 Task: In the  document Eleanor ,change text color to 'Dark Green' Insert the mentioned shape above the text 'Star'. Change color of the shape to  OrangeChange shape height to  2
Action: Mouse moved to (303, 287)
Screenshot: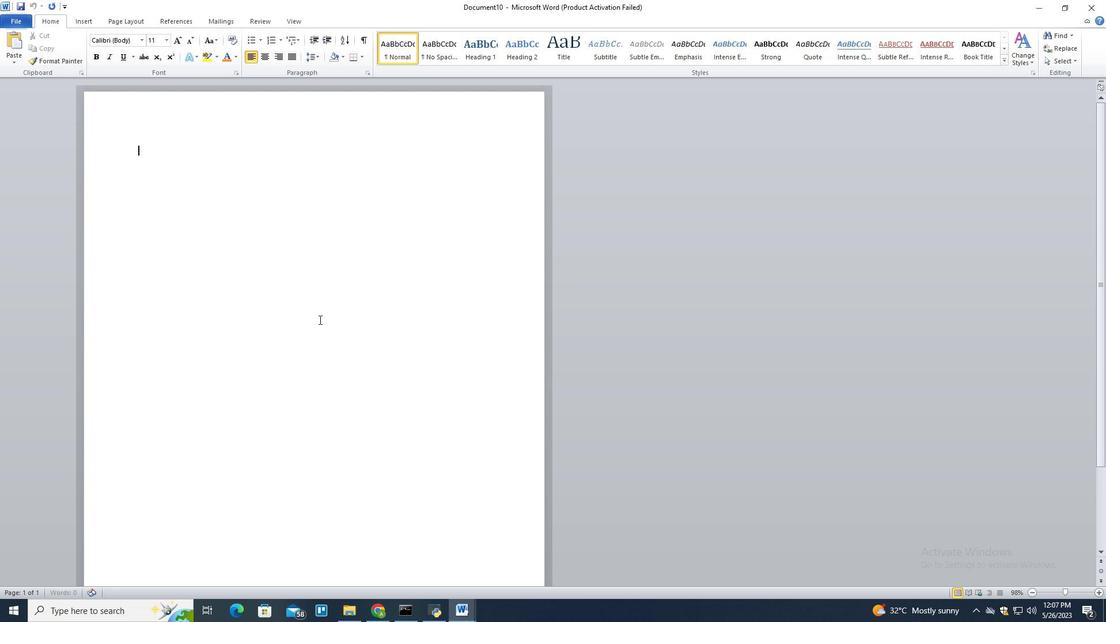 
Action: Mouse pressed left at (303, 287)
Screenshot: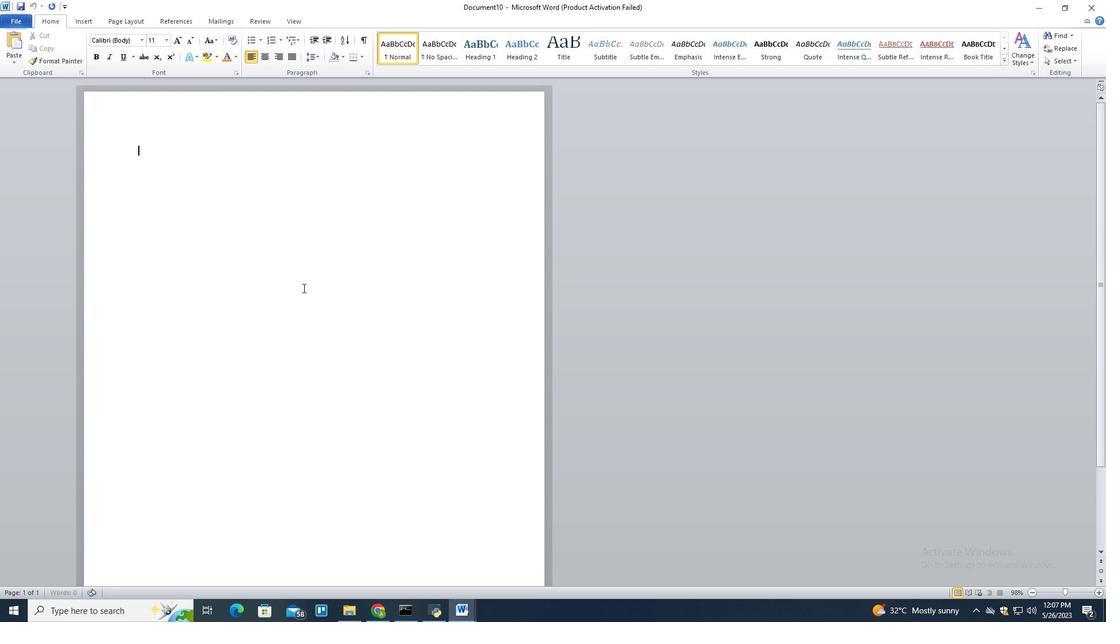 
Action: Mouse moved to (19, 21)
Screenshot: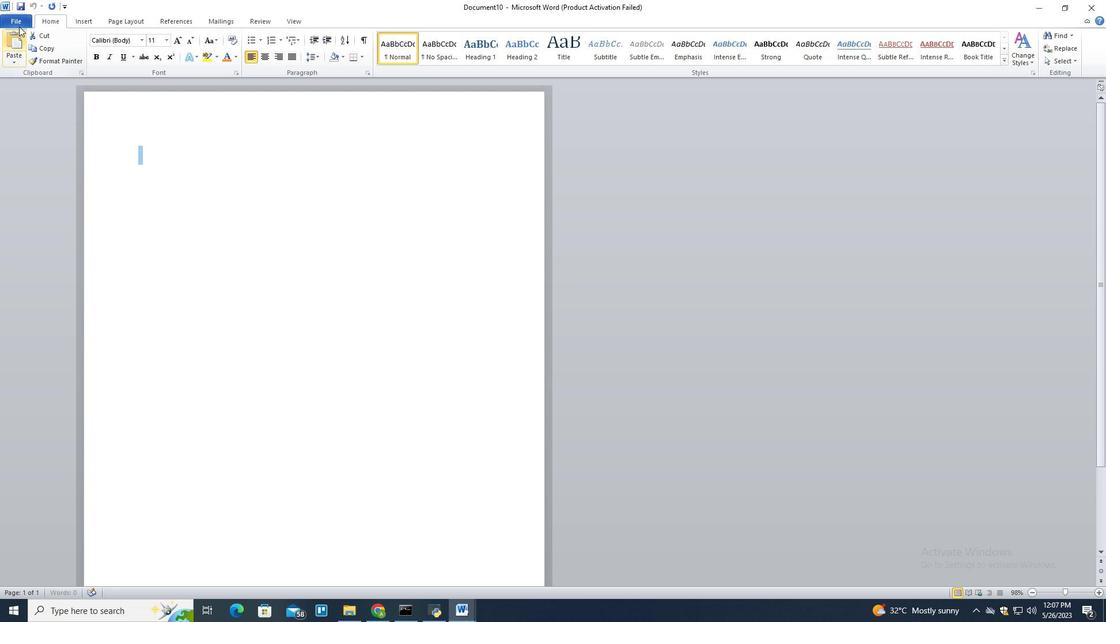 
Action: Mouse pressed left at (19, 21)
Screenshot: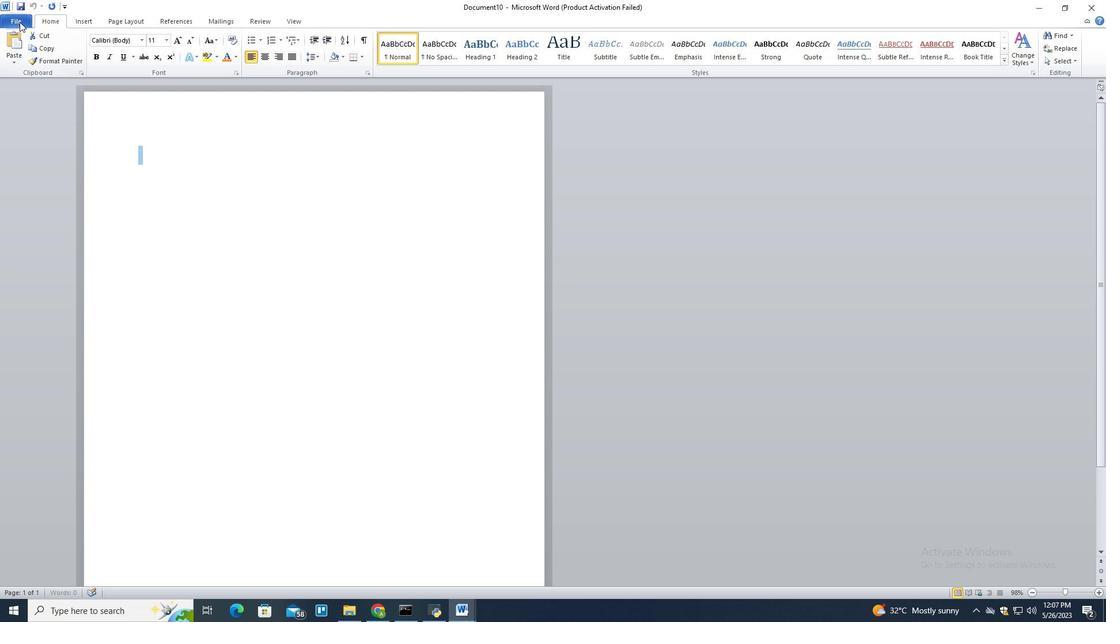 
Action: Mouse moved to (34, 66)
Screenshot: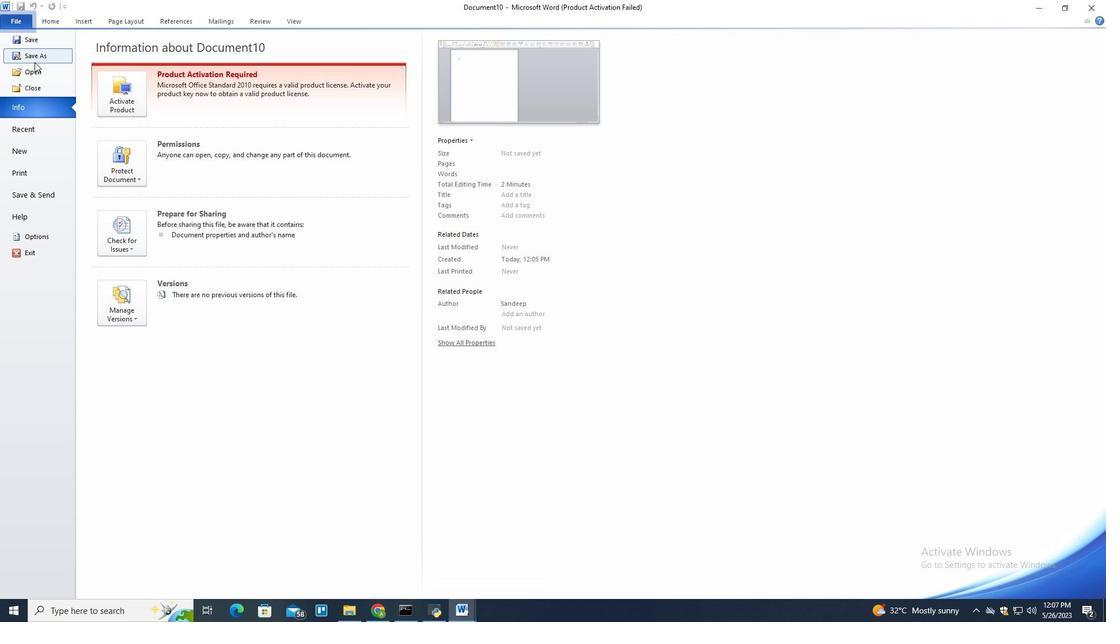 
Action: Mouse pressed left at (34, 66)
Screenshot: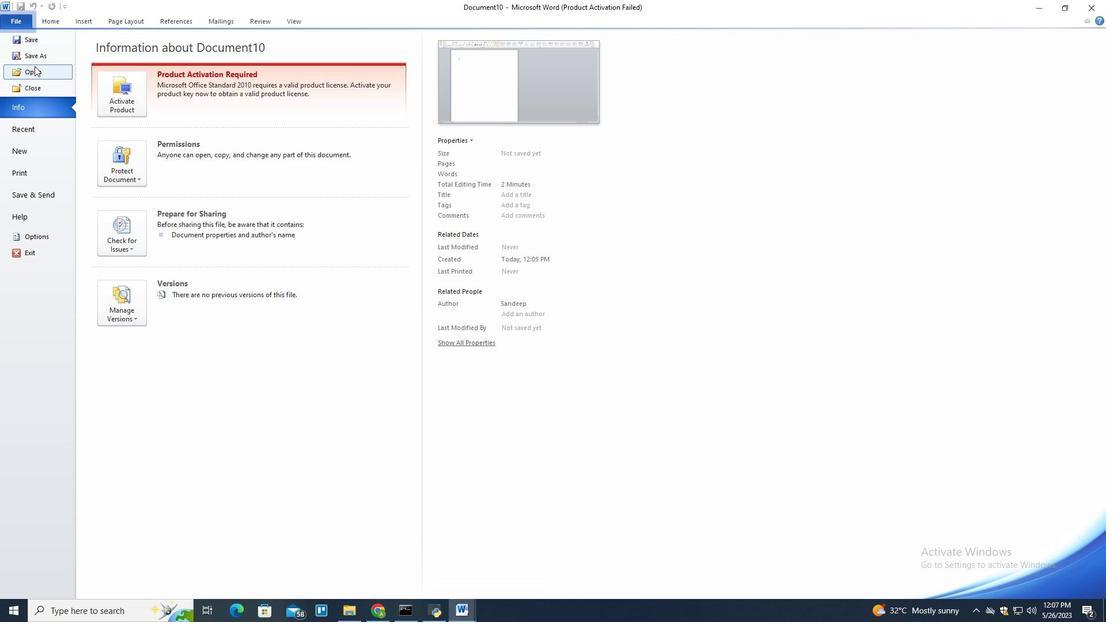 
Action: Mouse moved to (161, 152)
Screenshot: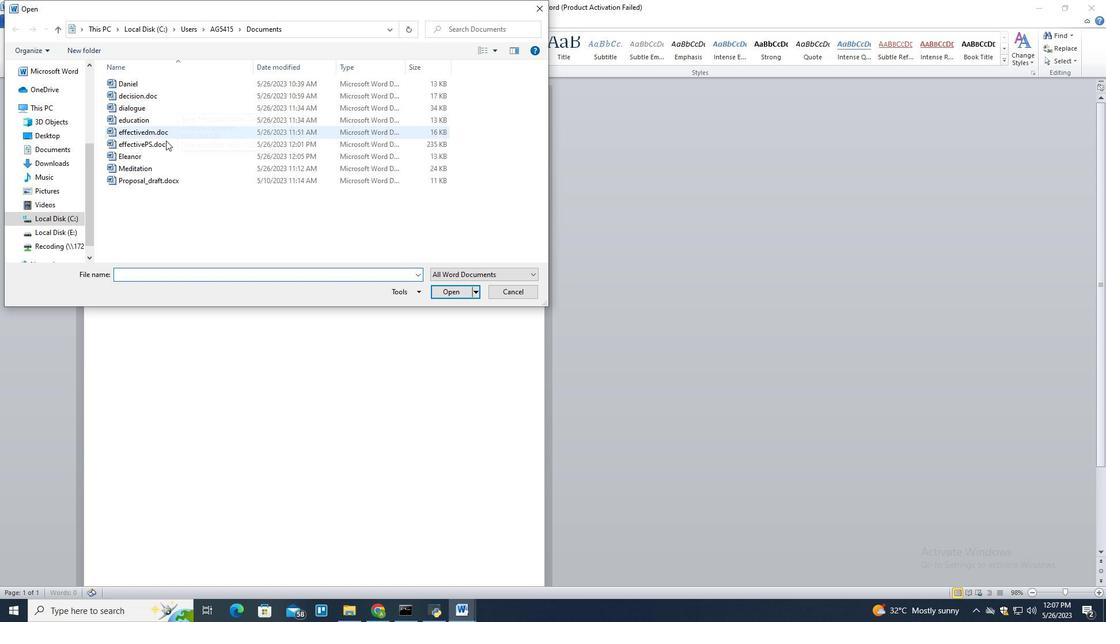 
Action: Mouse pressed left at (161, 152)
Screenshot: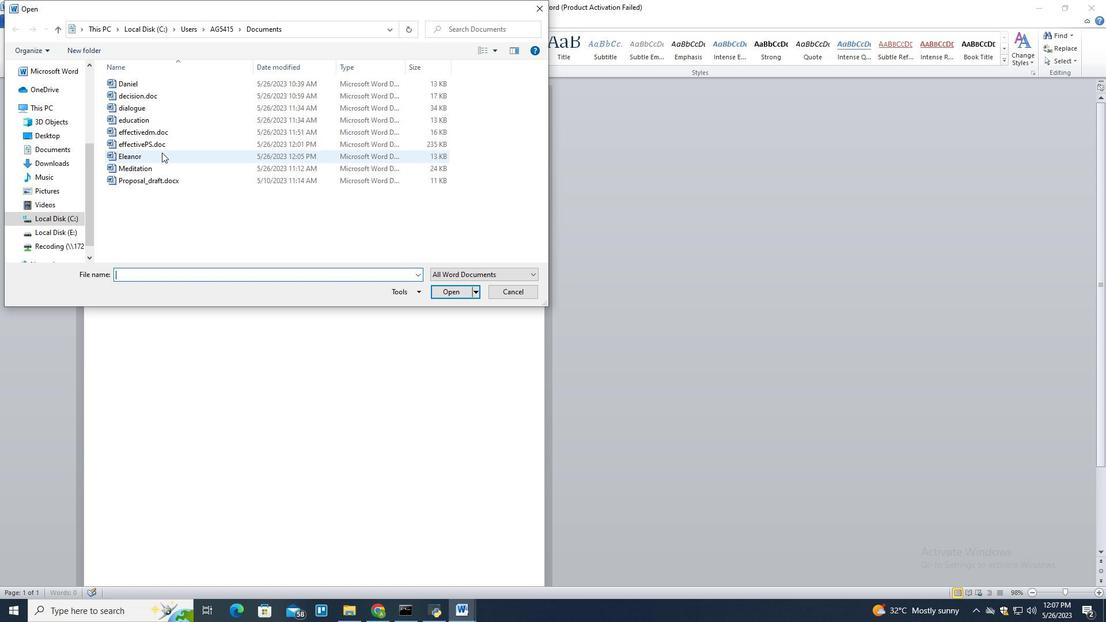 
Action: Mouse moved to (436, 292)
Screenshot: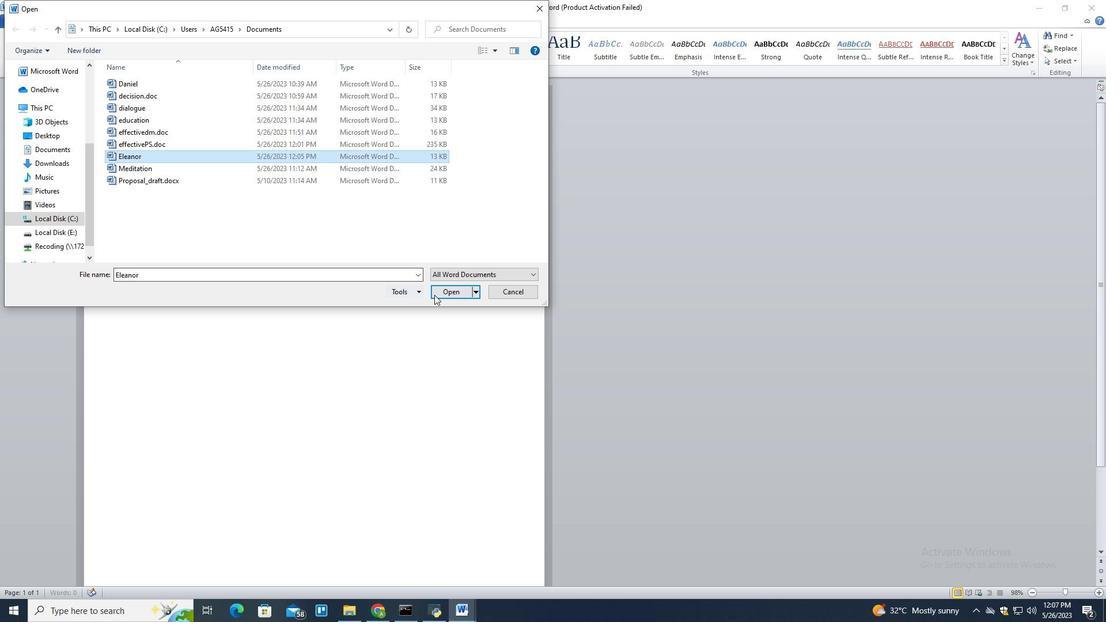 
Action: Mouse pressed left at (436, 292)
Screenshot: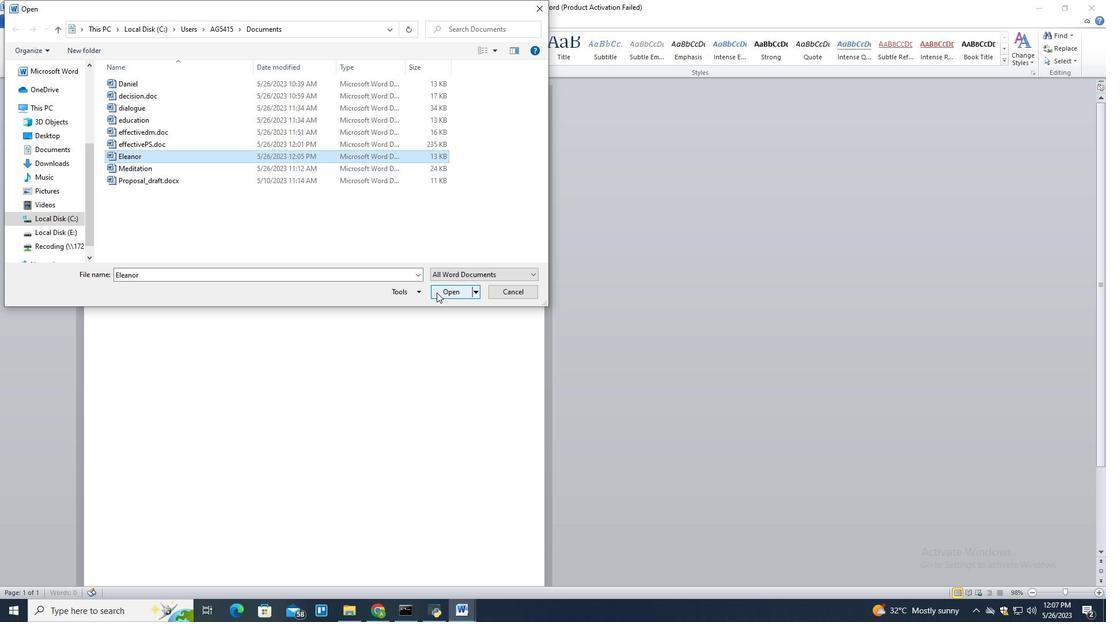 
Action: Mouse moved to (425, 290)
Screenshot: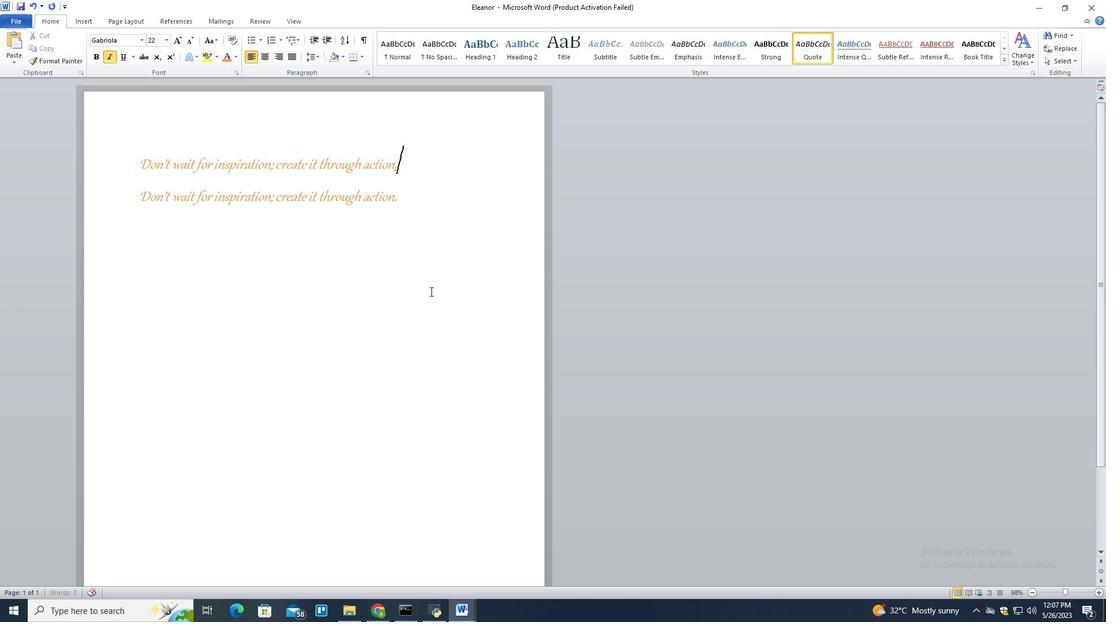
Action: Key pressed ctrl+A
Screenshot: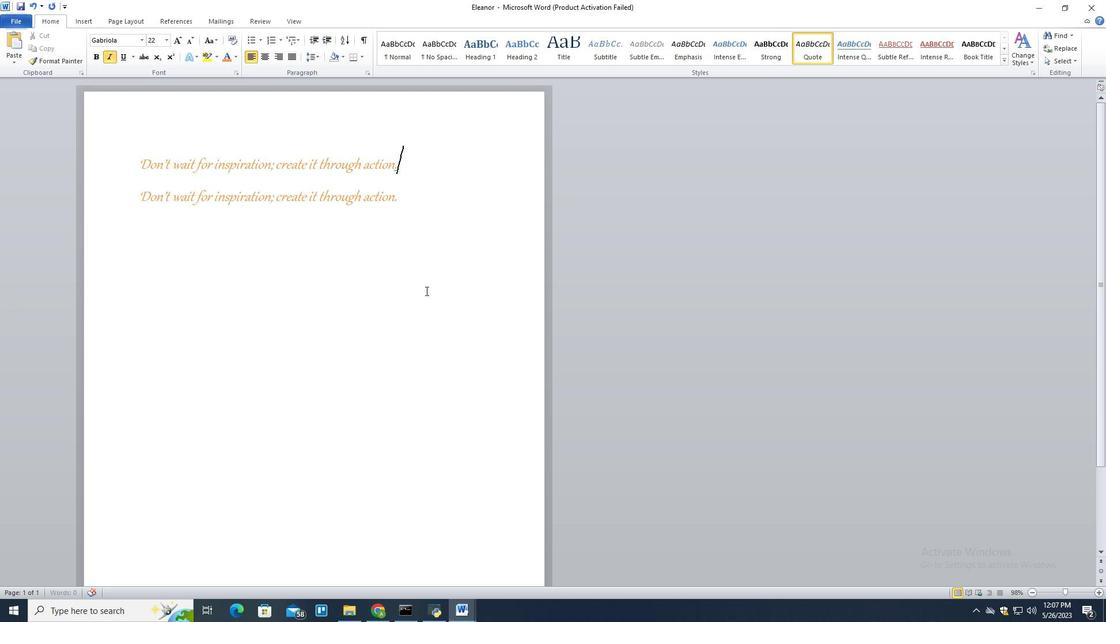 
Action: Mouse moved to (233, 58)
Screenshot: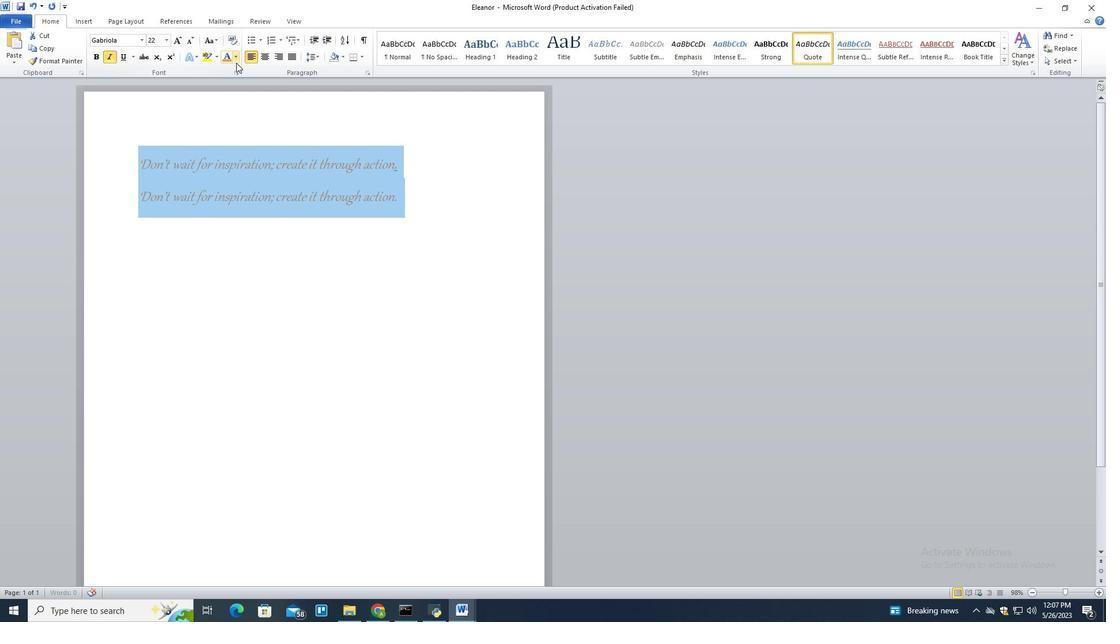 
Action: Mouse pressed left at (233, 58)
Screenshot: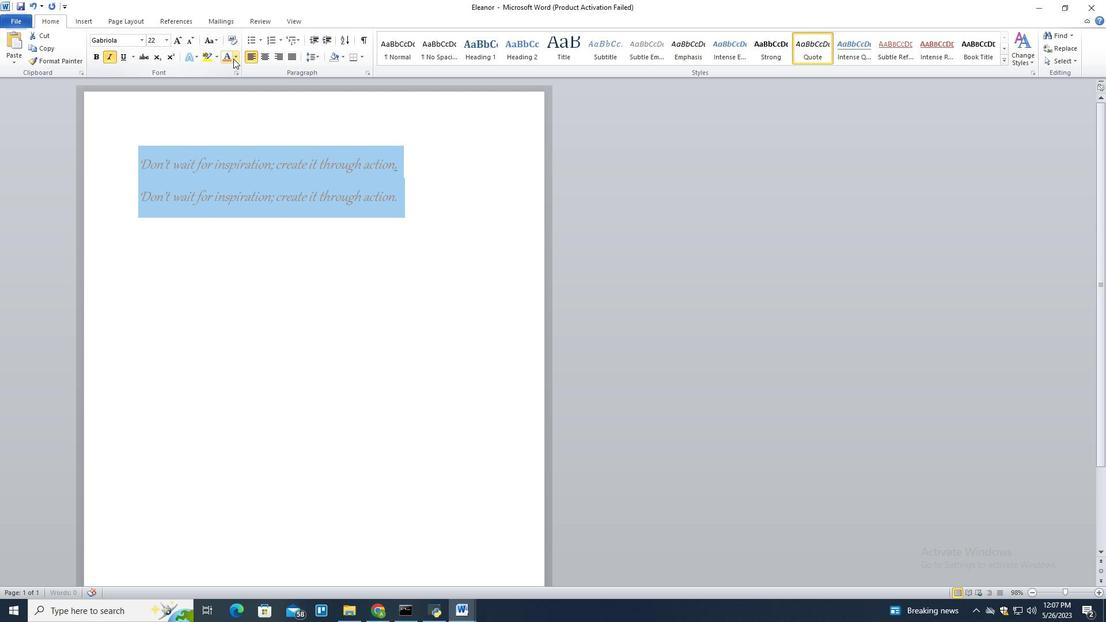 
Action: Mouse moved to (287, 93)
Screenshot: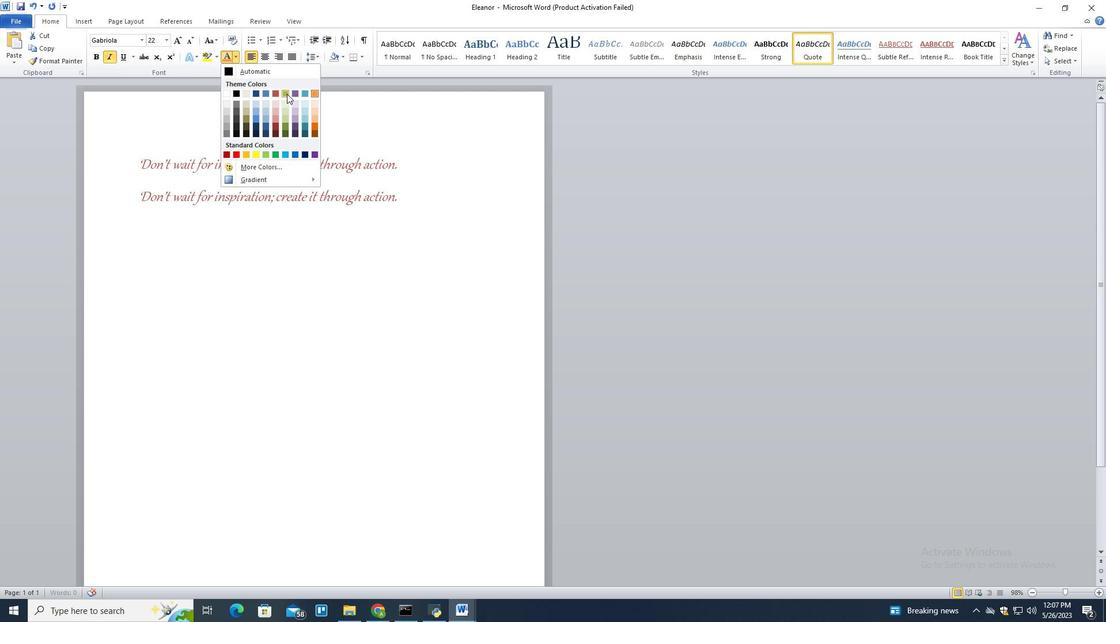 
Action: Mouse pressed left at (287, 93)
Screenshot: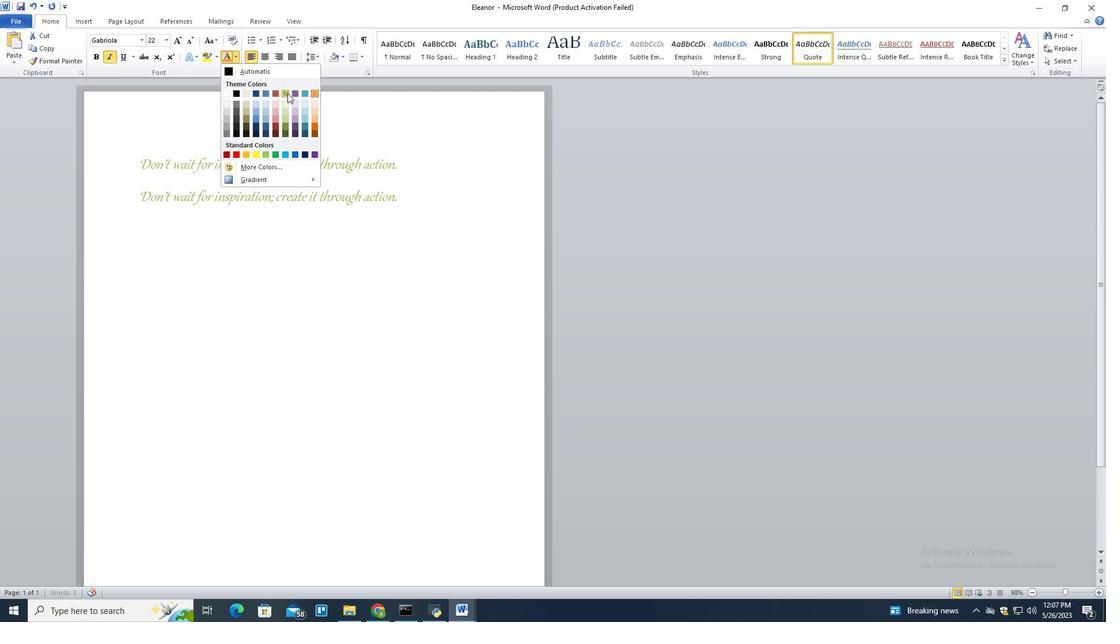 
Action: Mouse moved to (421, 184)
Screenshot: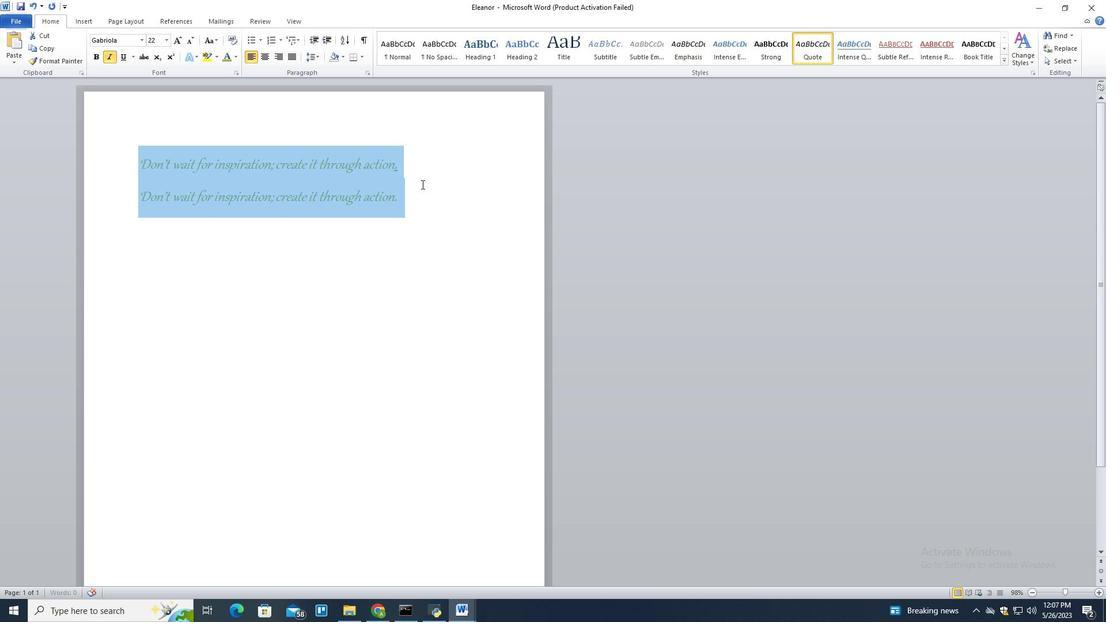 
Action: Mouse pressed left at (421, 184)
Screenshot: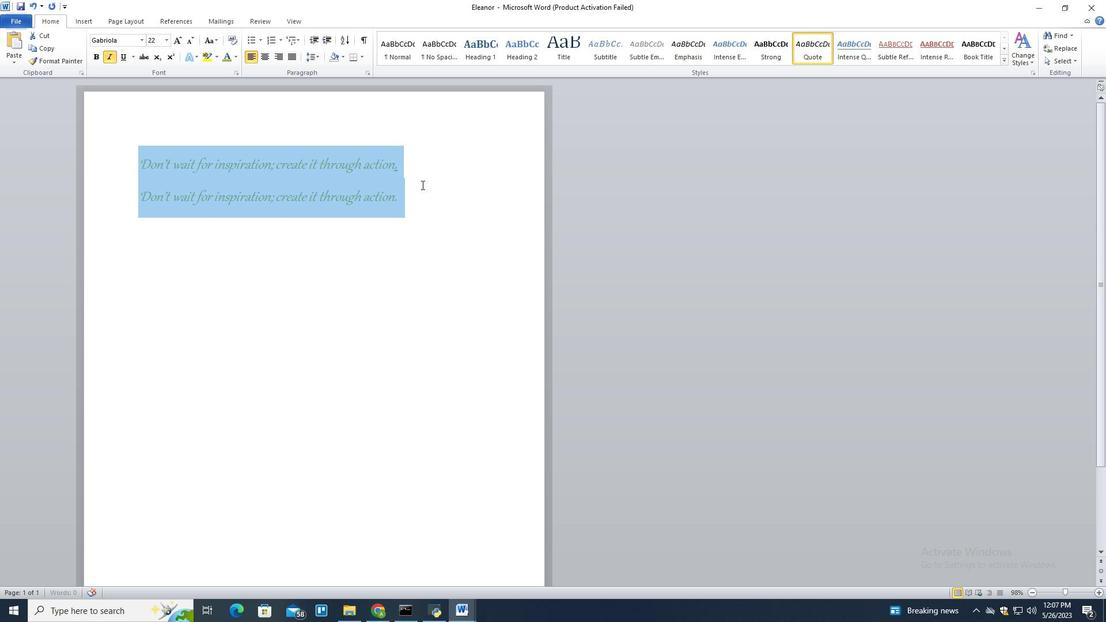 
Action: Mouse moved to (86, 14)
Screenshot: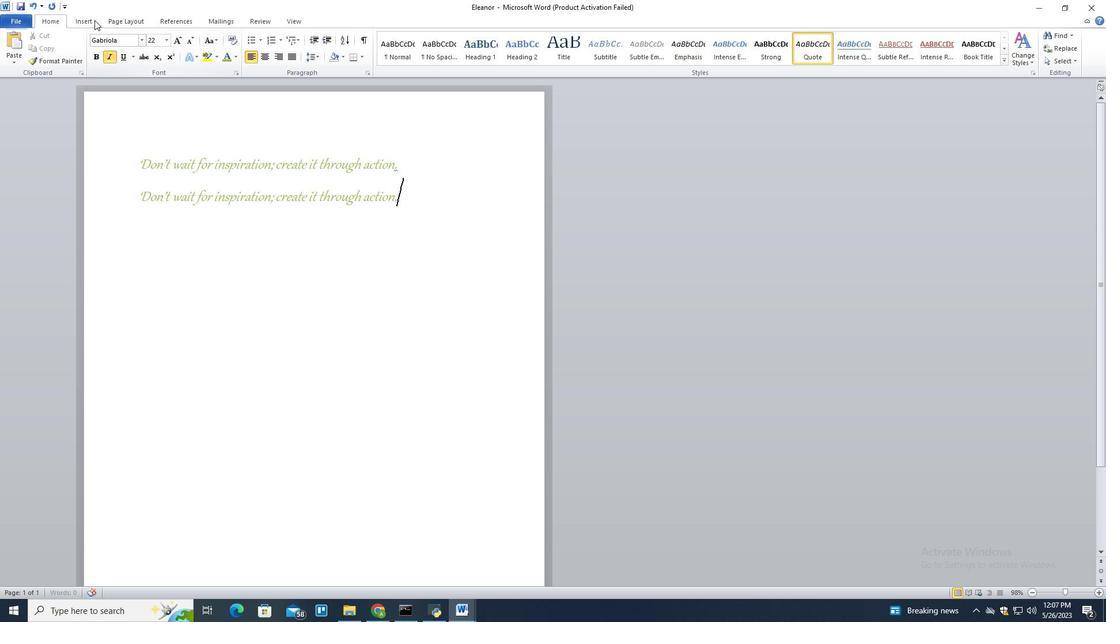 
Action: Mouse pressed left at (86, 14)
Screenshot: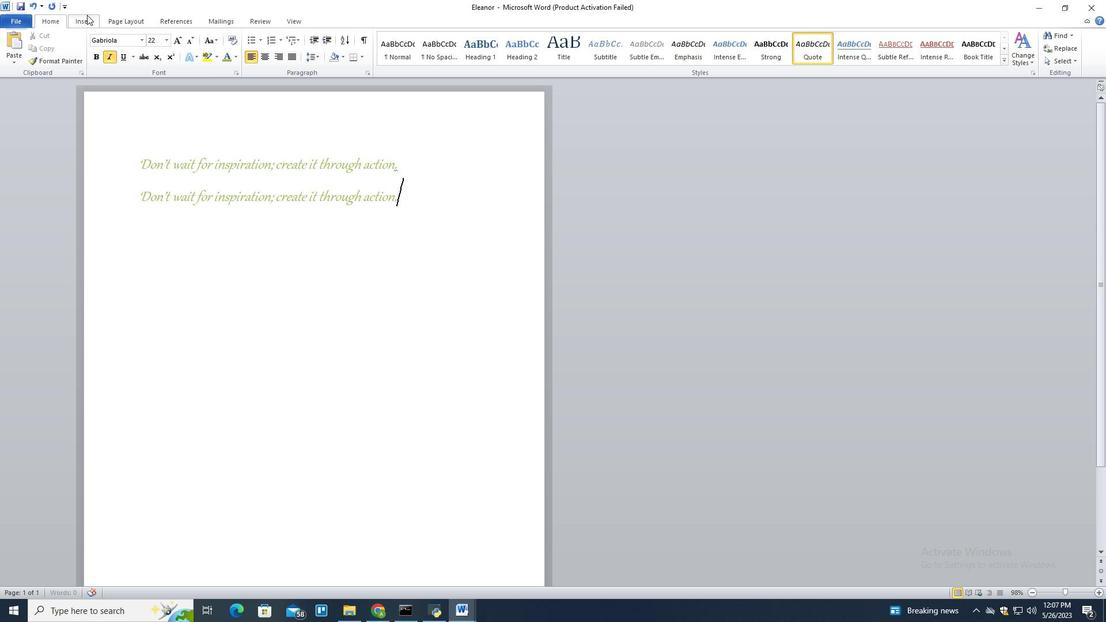 
Action: Mouse moved to (173, 54)
Screenshot: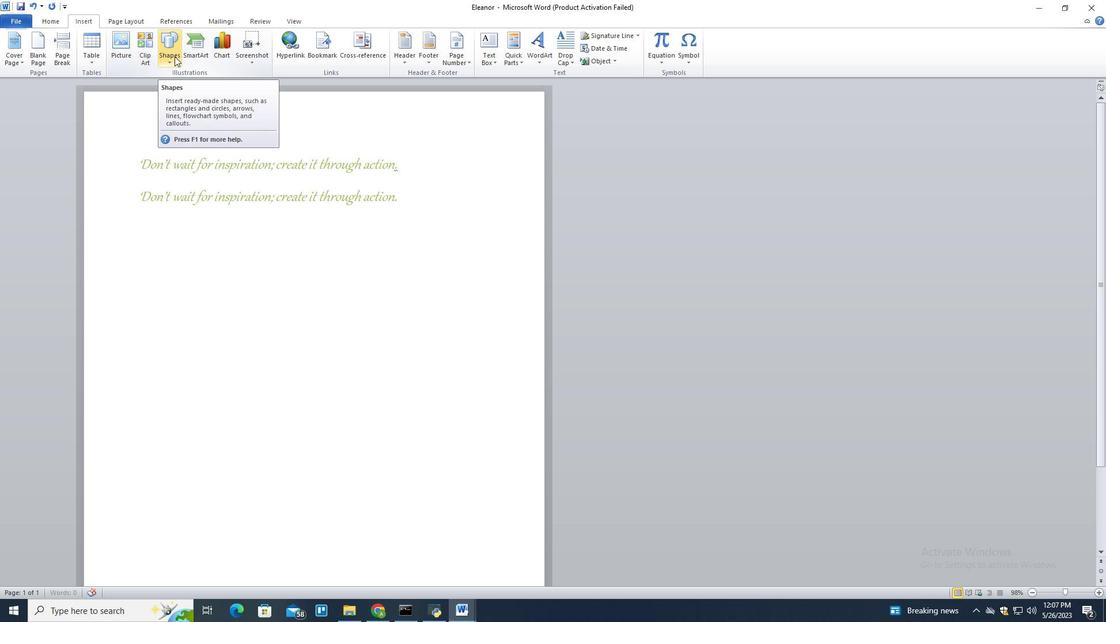 
Action: Mouse pressed left at (173, 54)
Screenshot: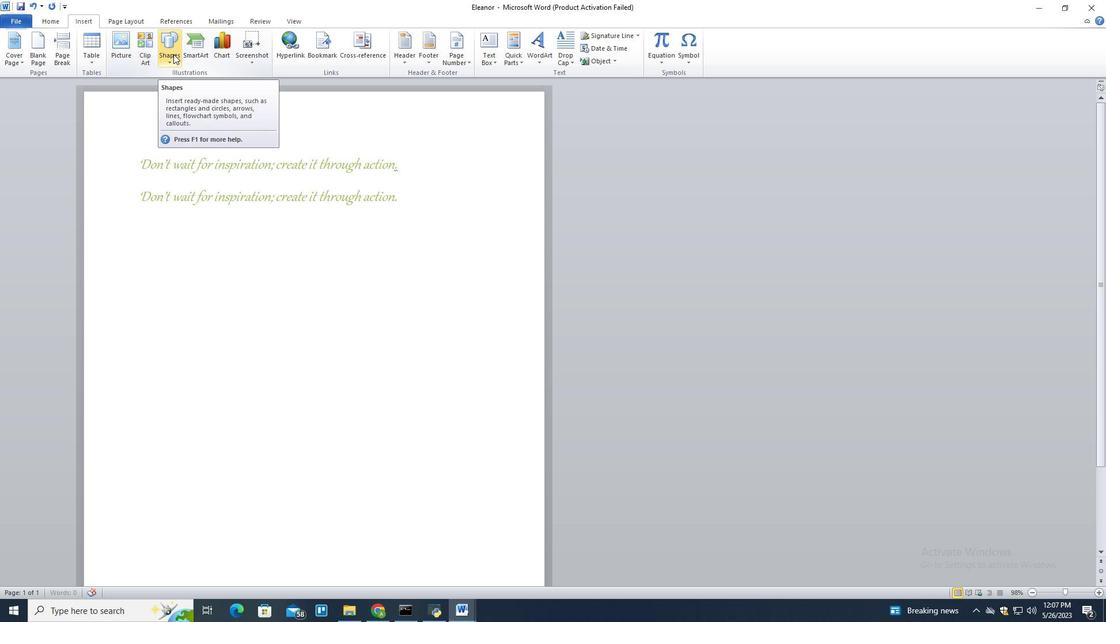 
Action: Mouse moved to (194, 328)
Screenshot: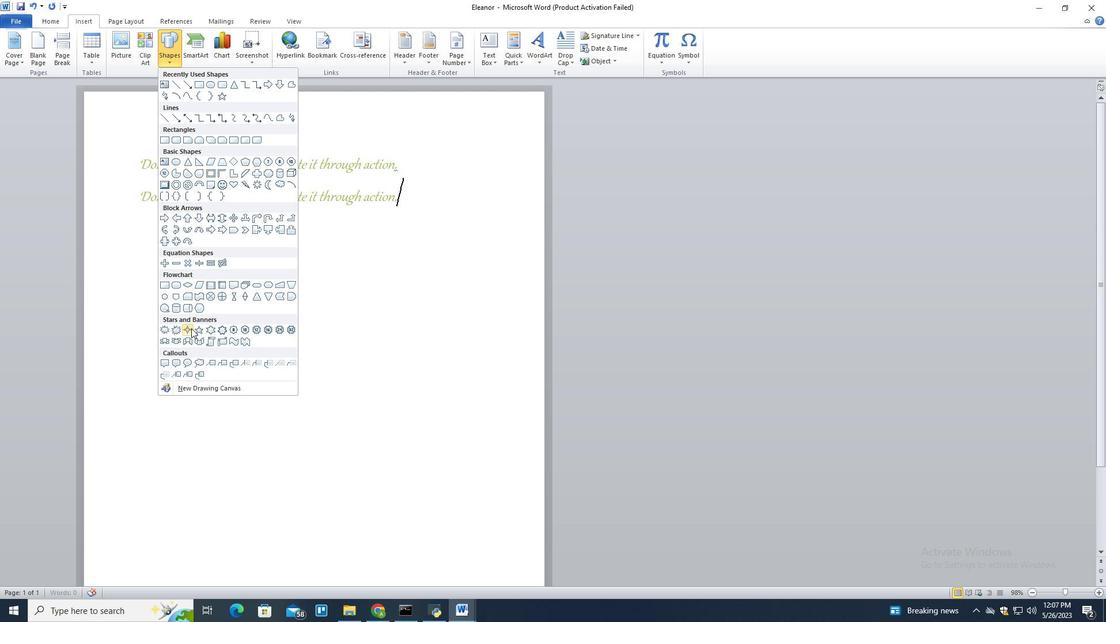 
Action: Mouse pressed left at (194, 328)
Screenshot: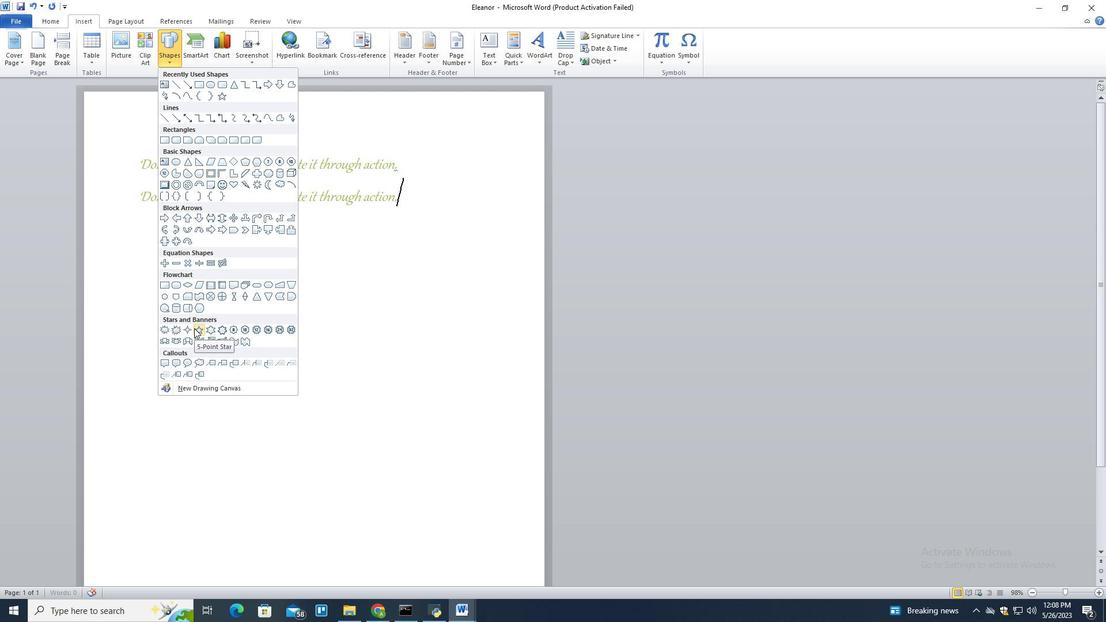 
Action: Mouse moved to (247, 270)
Screenshot: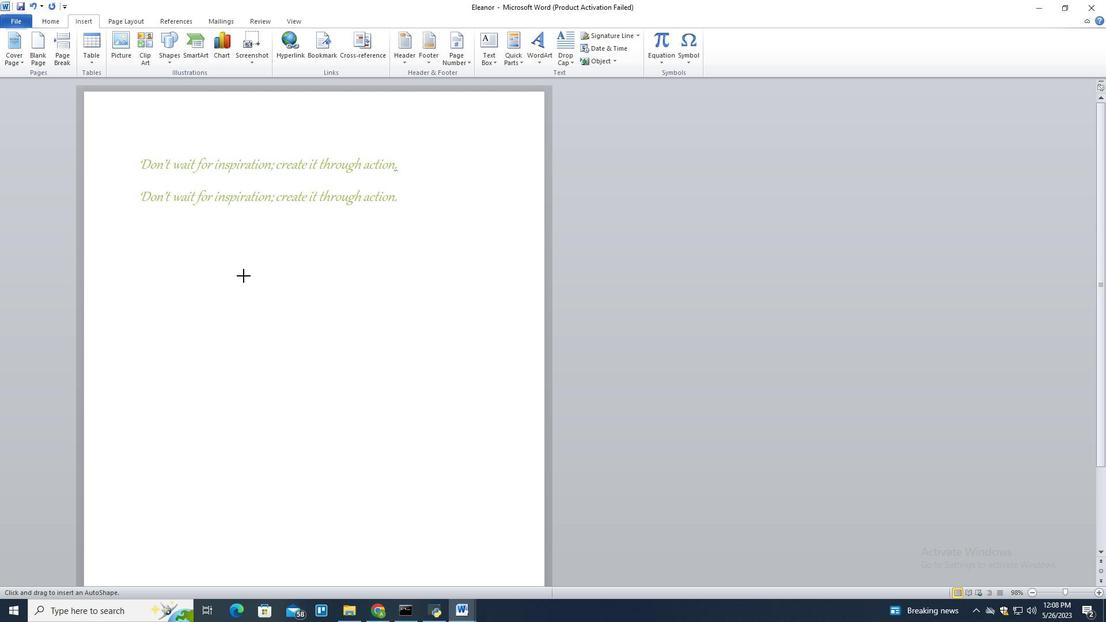 
Action: Mouse pressed left at (247, 270)
Screenshot: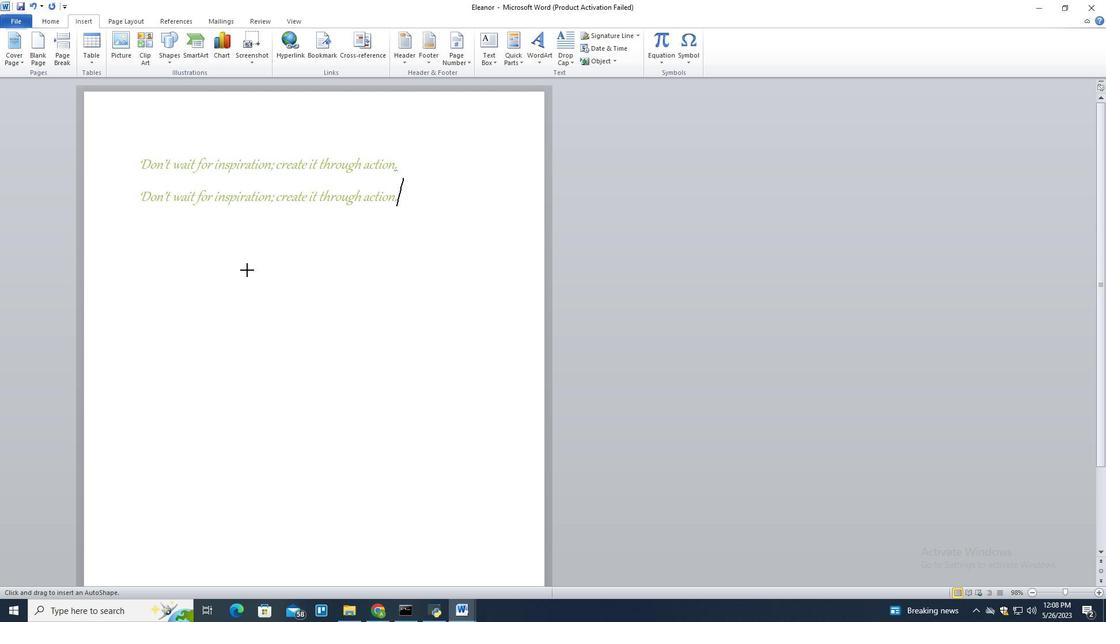 
Action: Mouse moved to (344, 330)
Screenshot: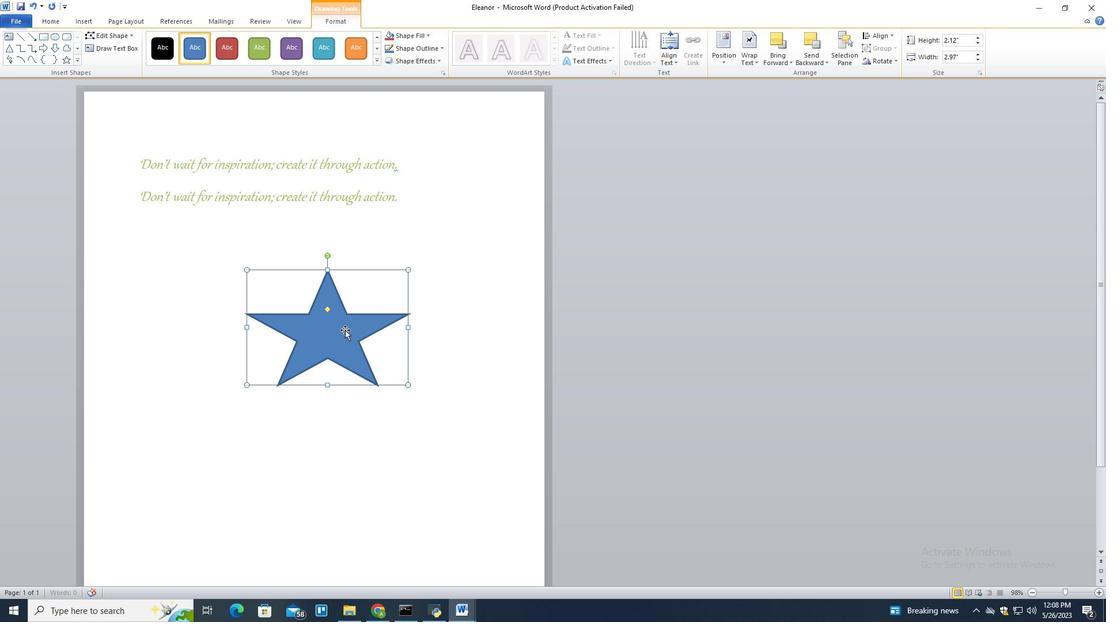
Action: Mouse pressed left at (344, 330)
Screenshot: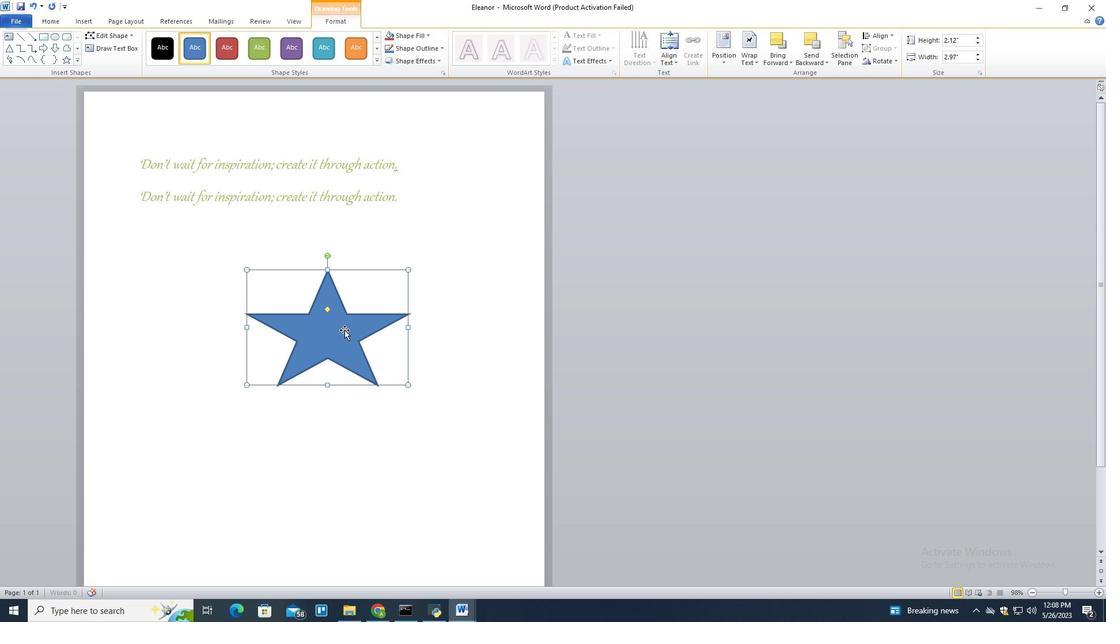 
Action: Mouse moved to (750, 54)
Screenshot: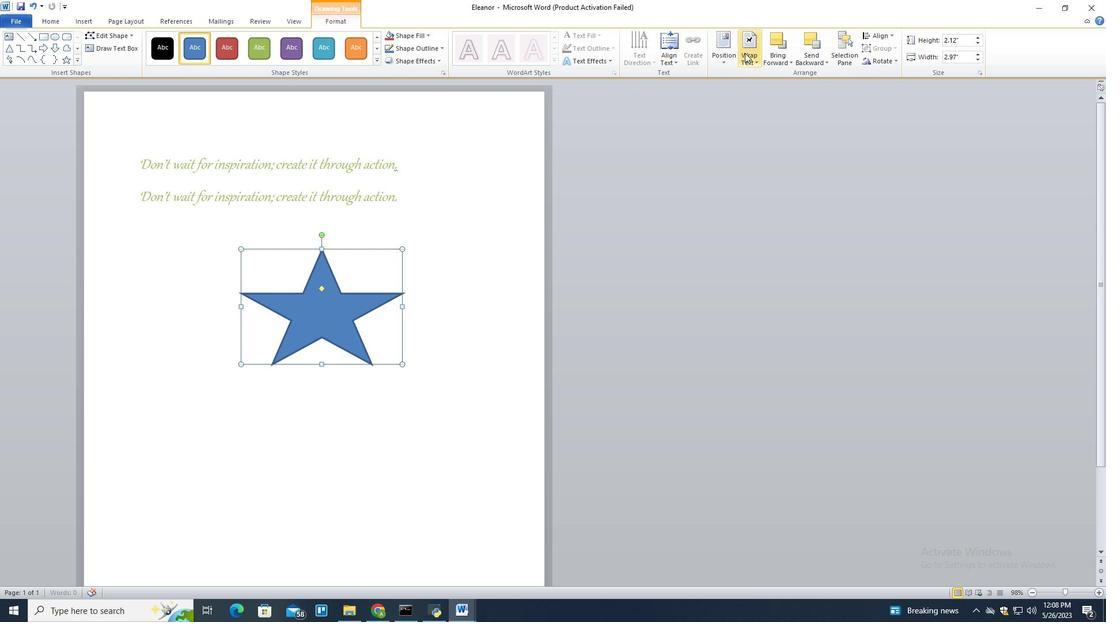 
Action: Mouse pressed left at (750, 54)
Screenshot: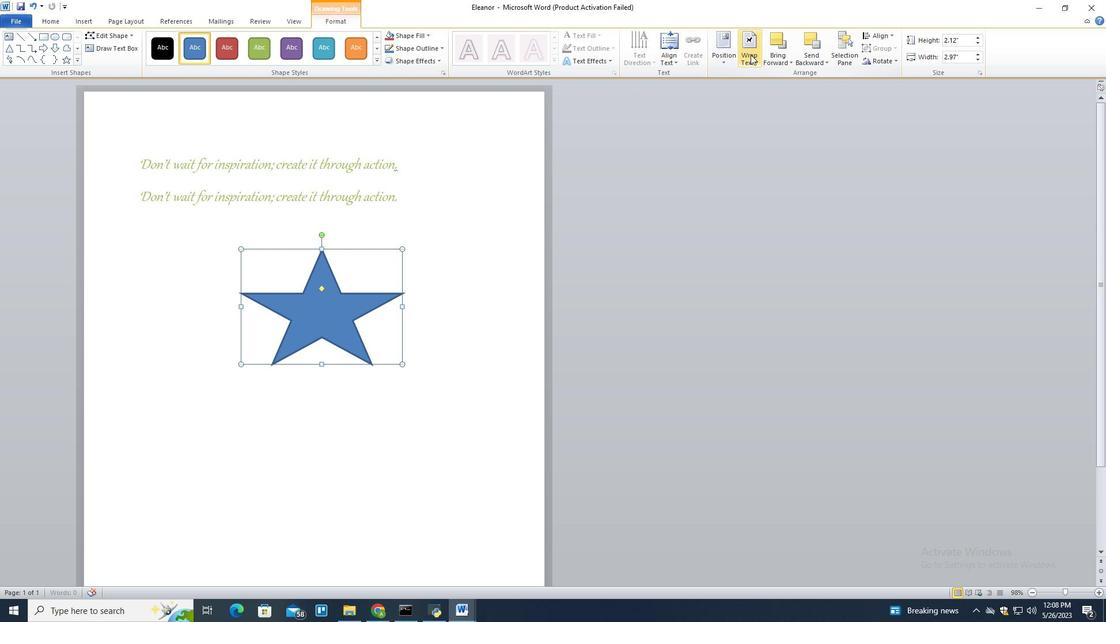 
Action: Mouse moved to (785, 192)
Screenshot: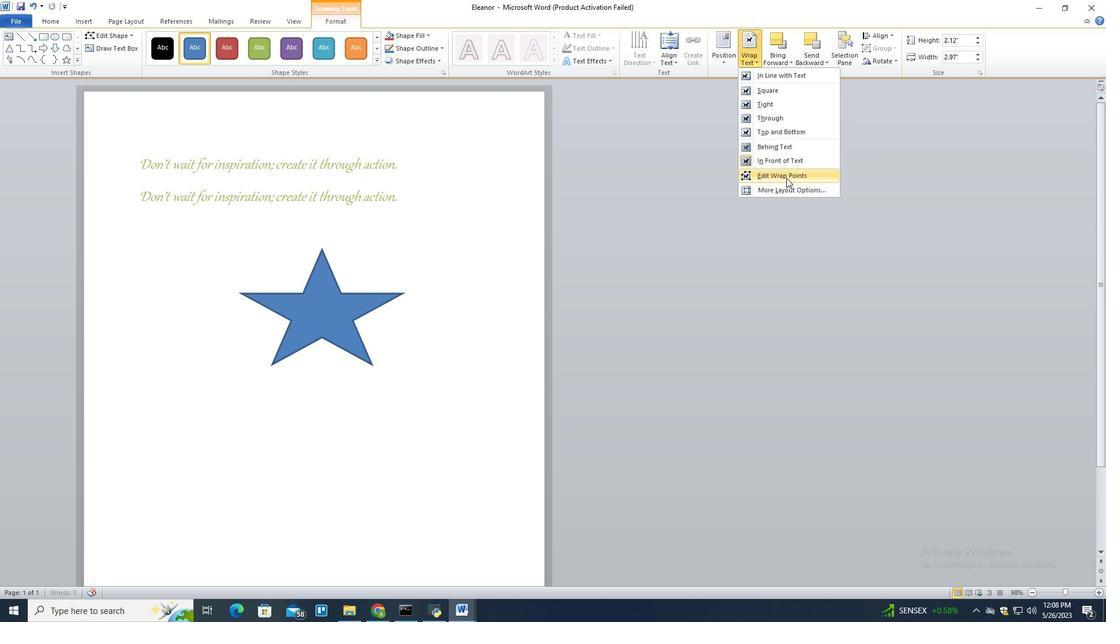 
Action: Mouse pressed left at (785, 192)
Screenshot: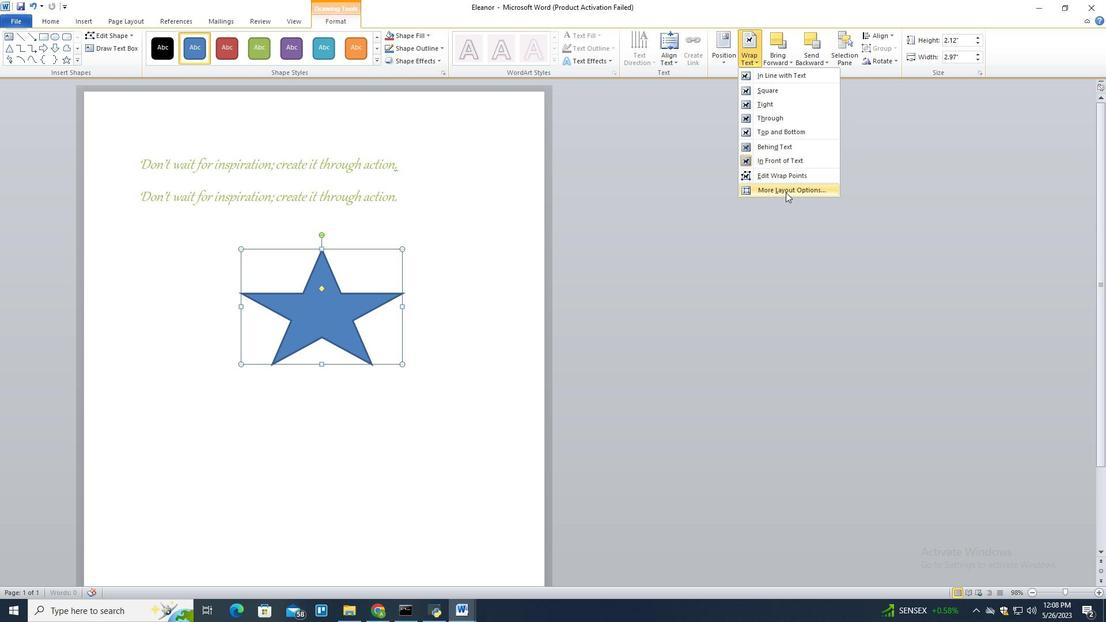
Action: Mouse moved to (607, 229)
Screenshot: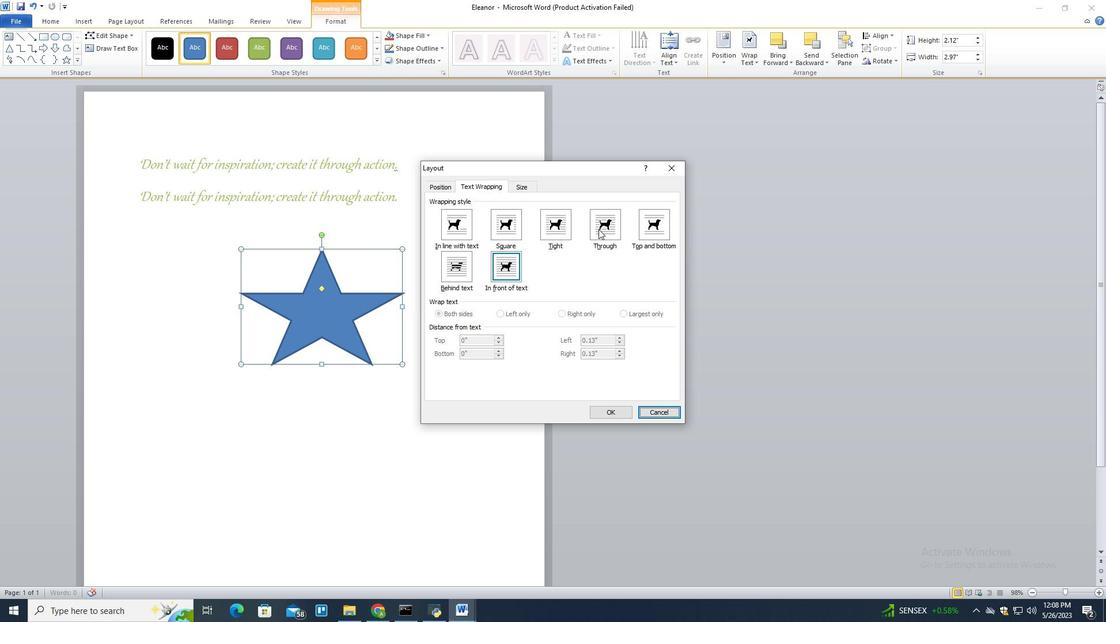 
Action: Mouse pressed left at (607, 229)
Screenshot: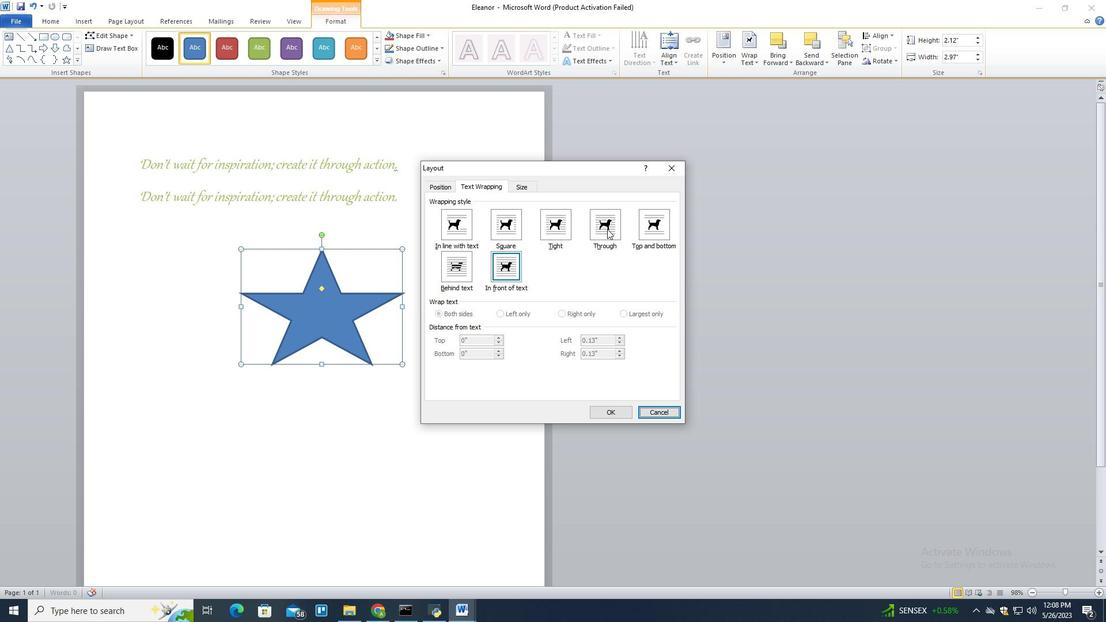 
Action: Mouse moved to (348, 305)
Screenshot: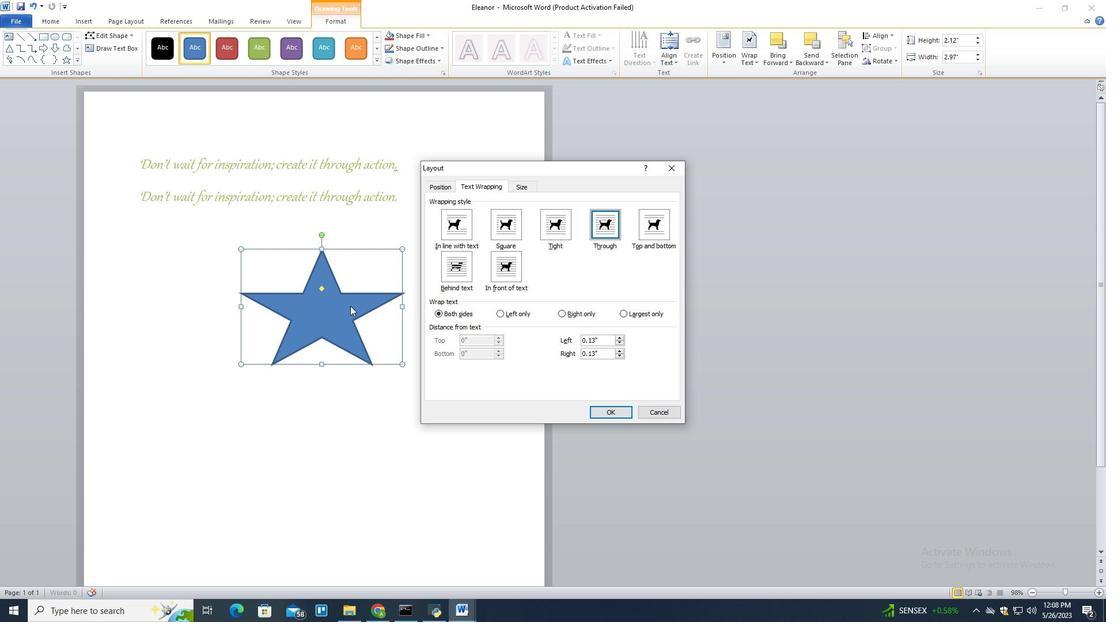 
Action: Mouse pressed left at (348, 305)
Screenshot: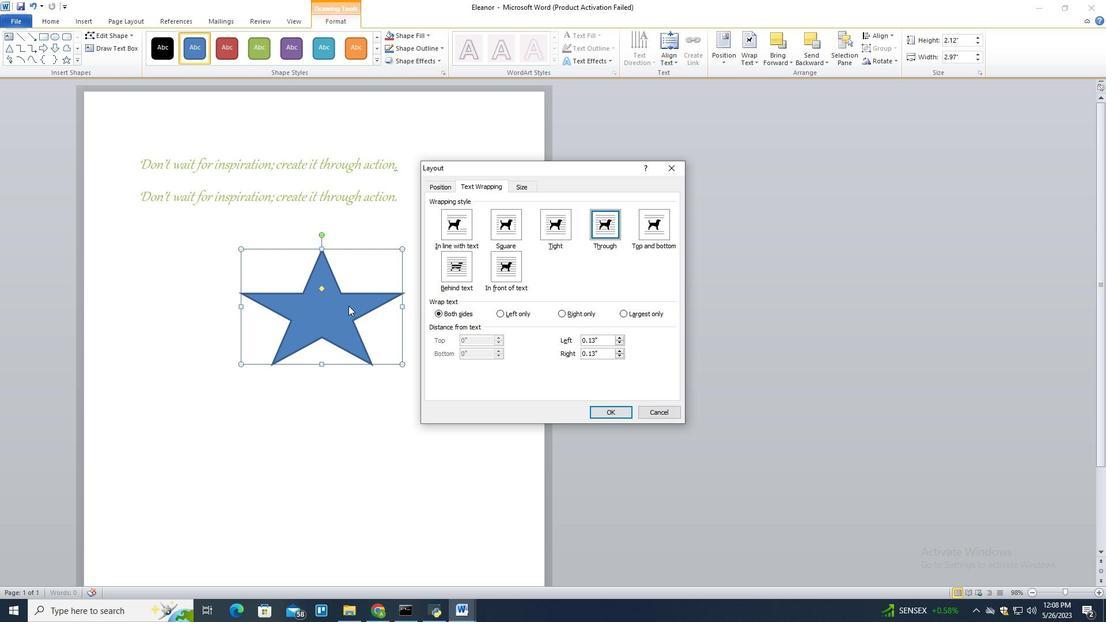 
Action: Mouse moved to (606, 416)
Screenshot: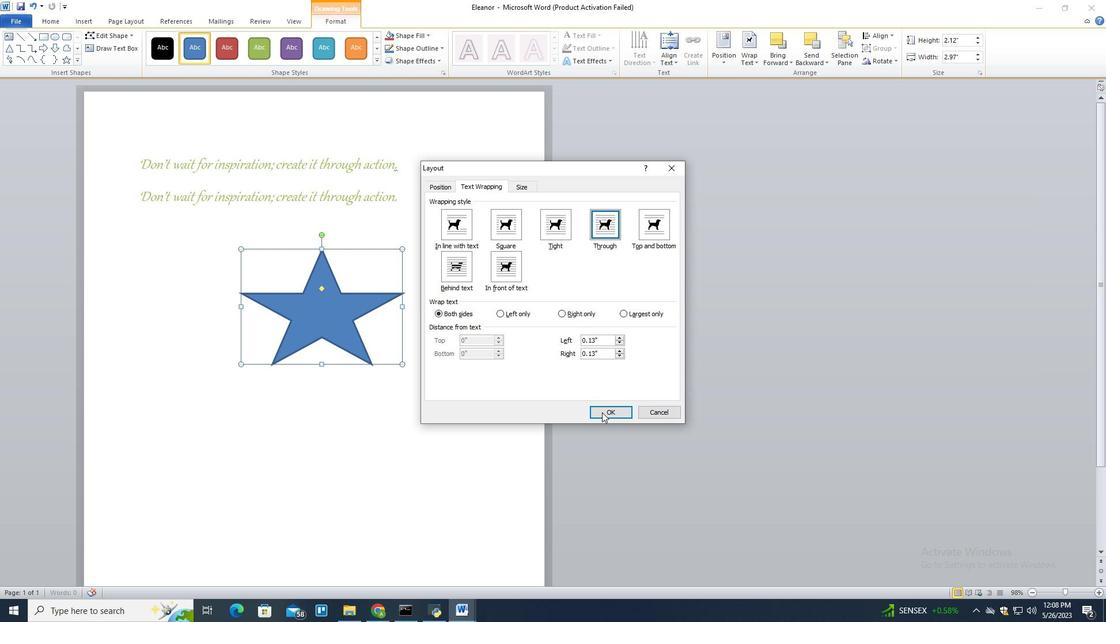 
Action: Mouse pressed left at (606, 416)
Screenshot: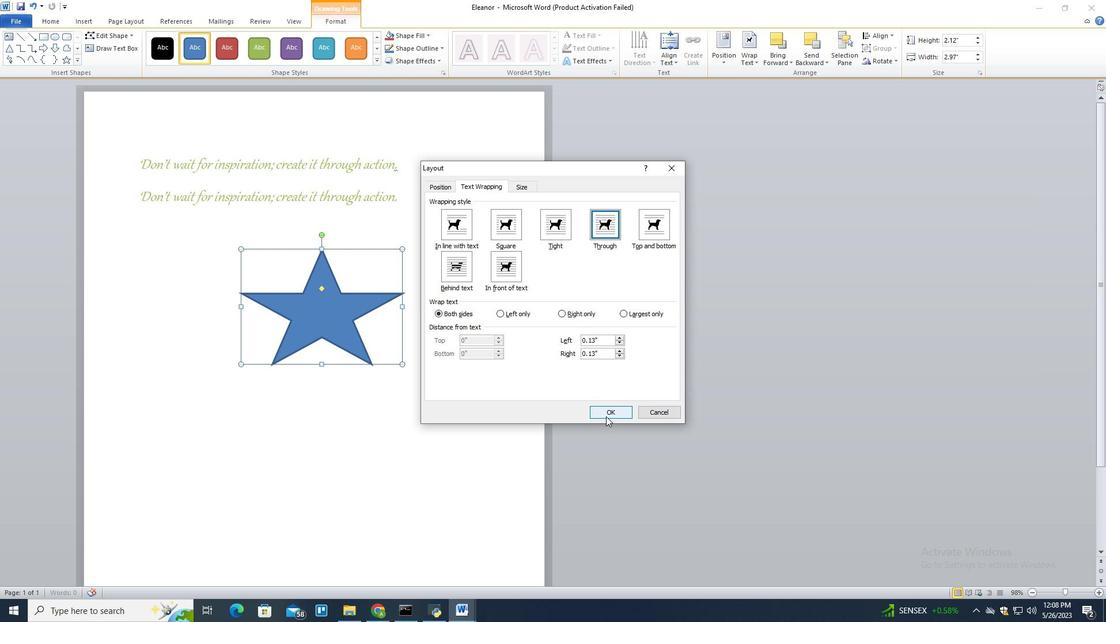 
Action: Mouse moved to (326, 319)
Screenshot: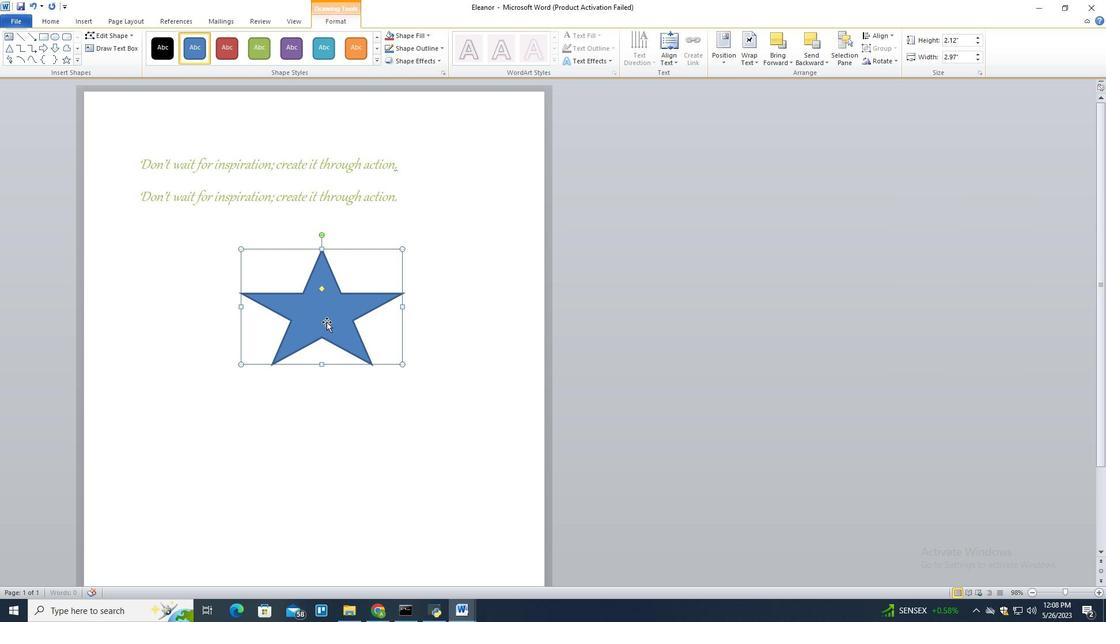 
Action: Mouse pressed left at (326, 319)
Screenshot: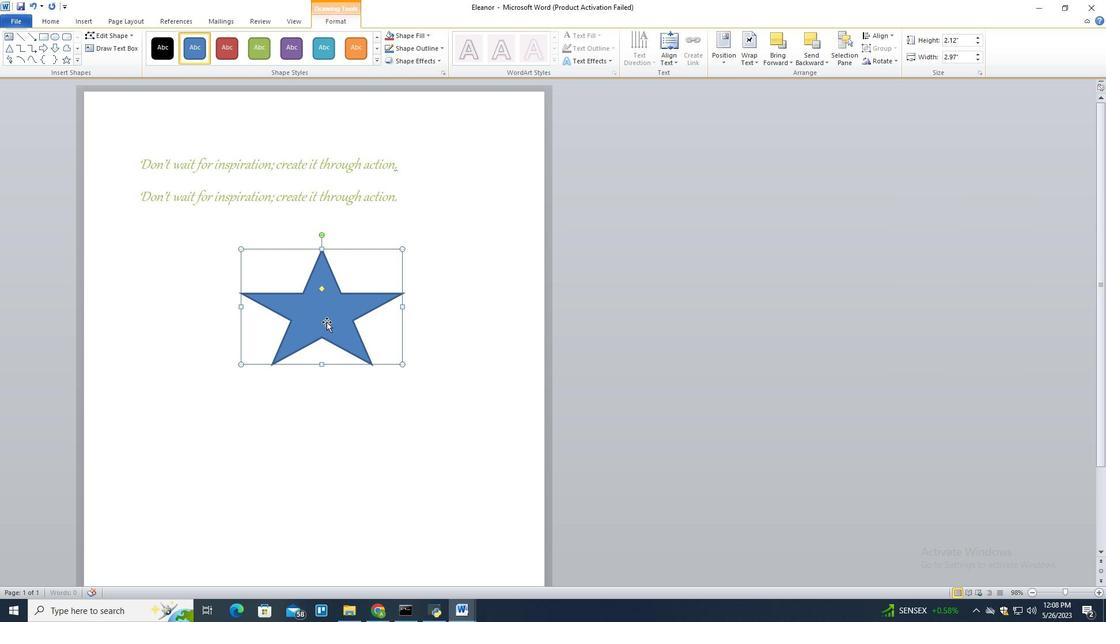 
Action: Mouse moved to (305, 191)
Screenshot: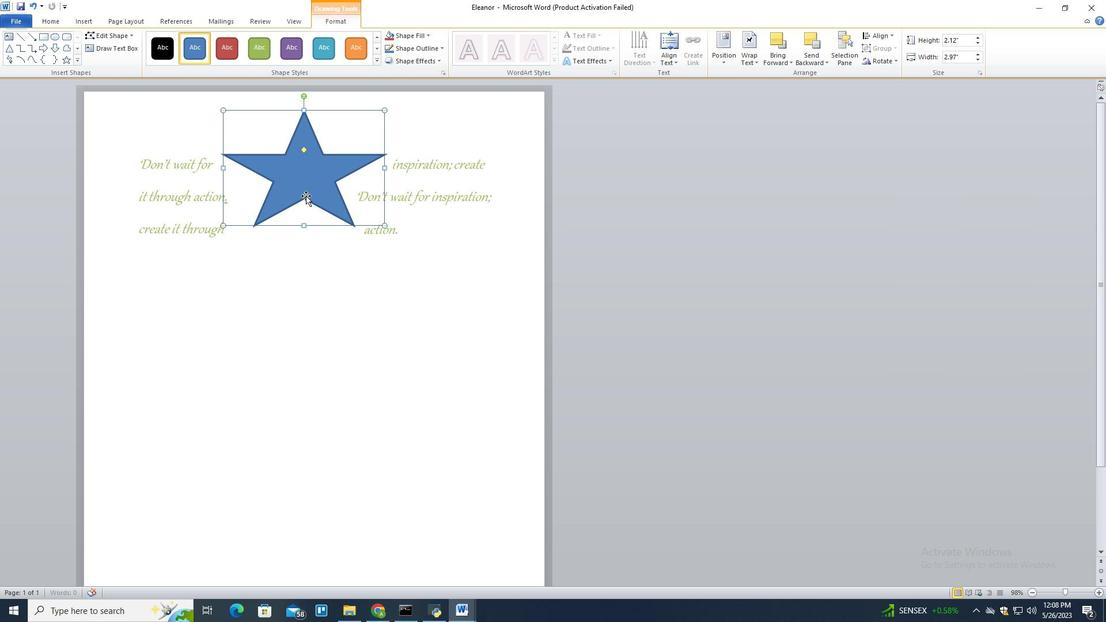 
Action: Mouse pressed left at (305, 191)
Screenshot: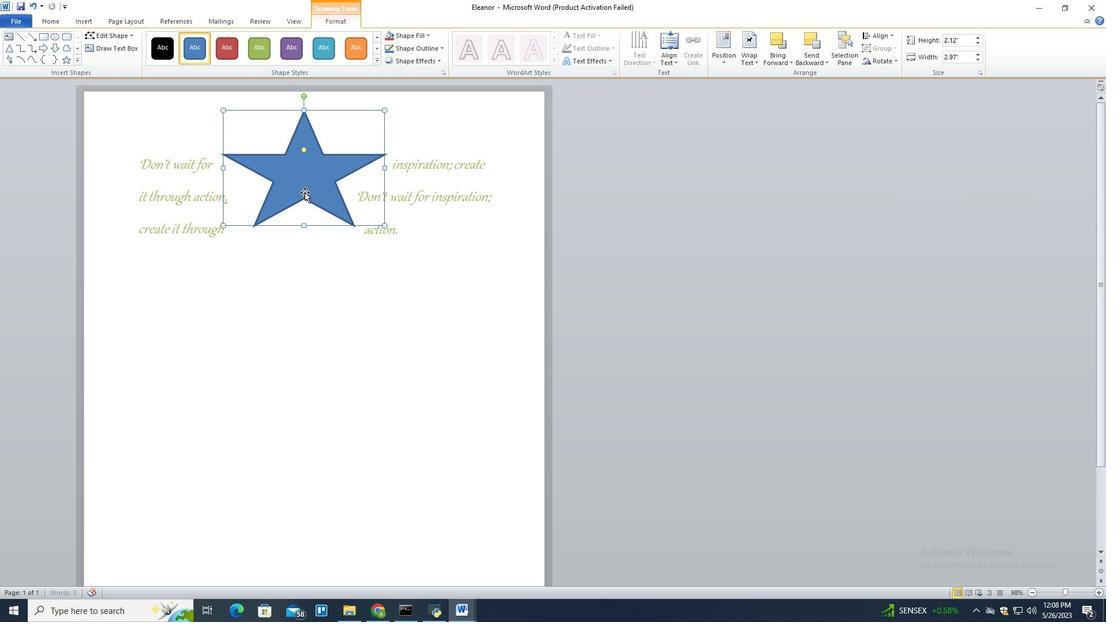 
Action: Mouse moved to (303, 200)
Screenshot: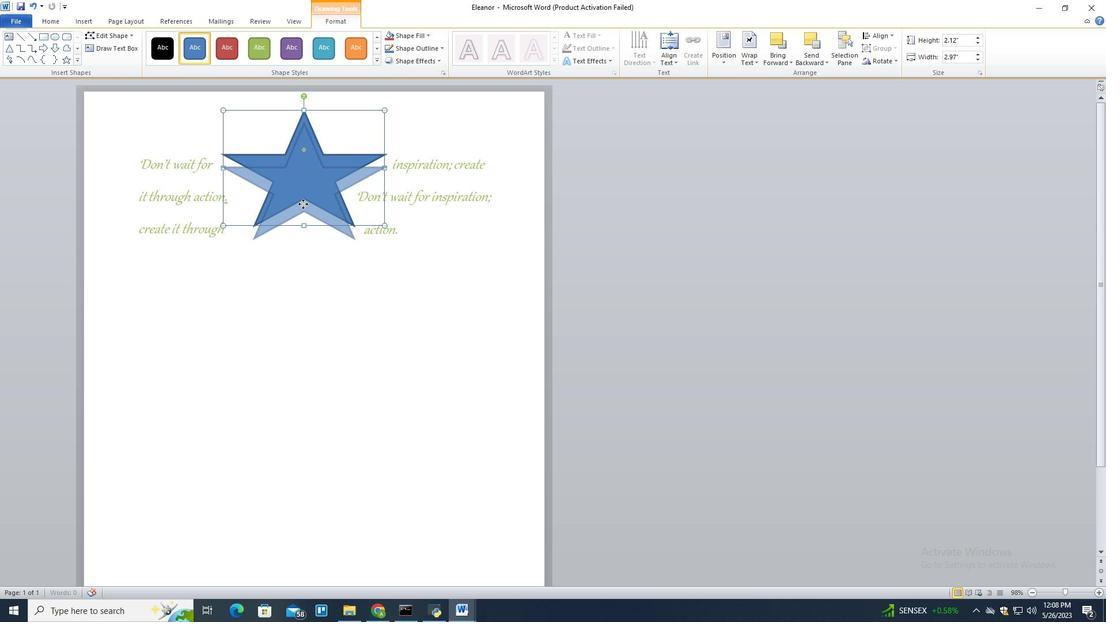 
Action: Mouse pressed left at (303, 201)
Screenshot: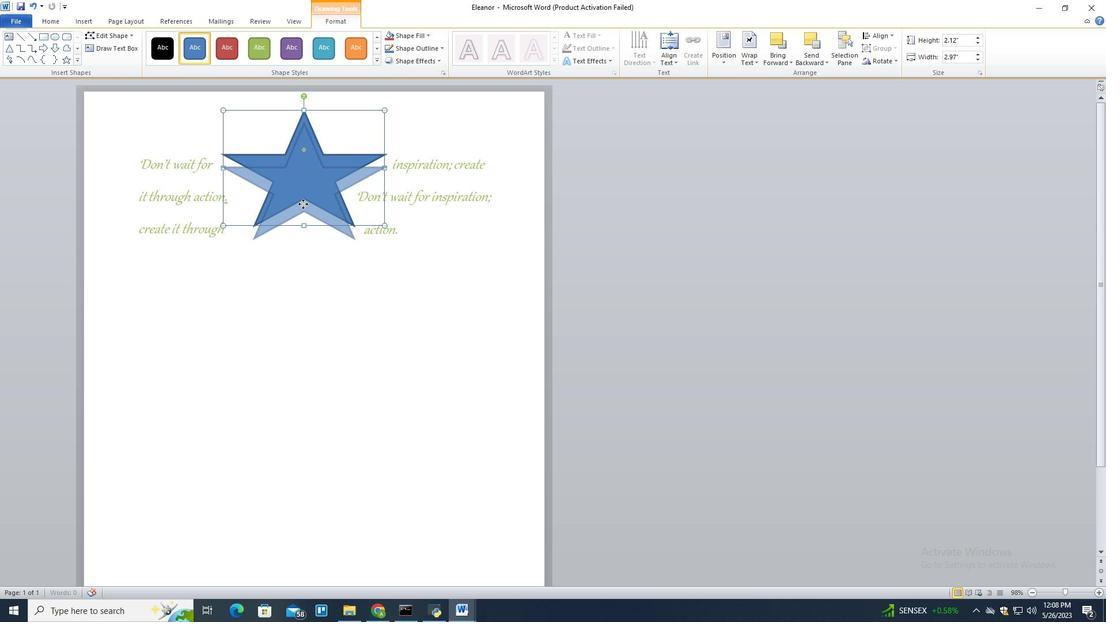 
Action: Mouse moved to (304, 193)
Screenshot: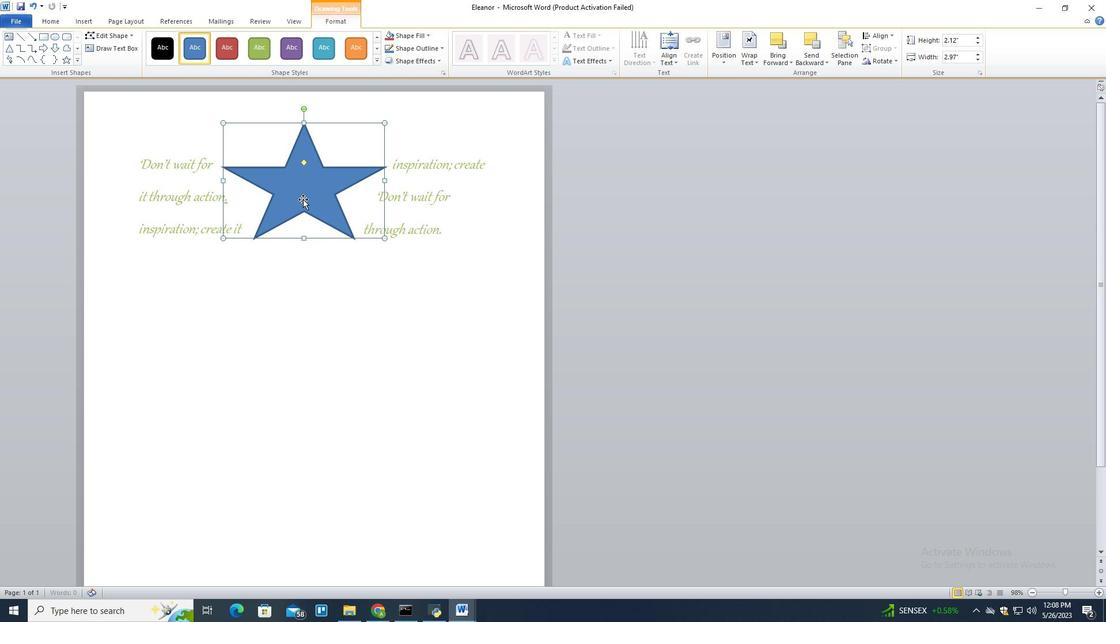 
Action: Mouse pressed left at (304, 193)
Screenshot: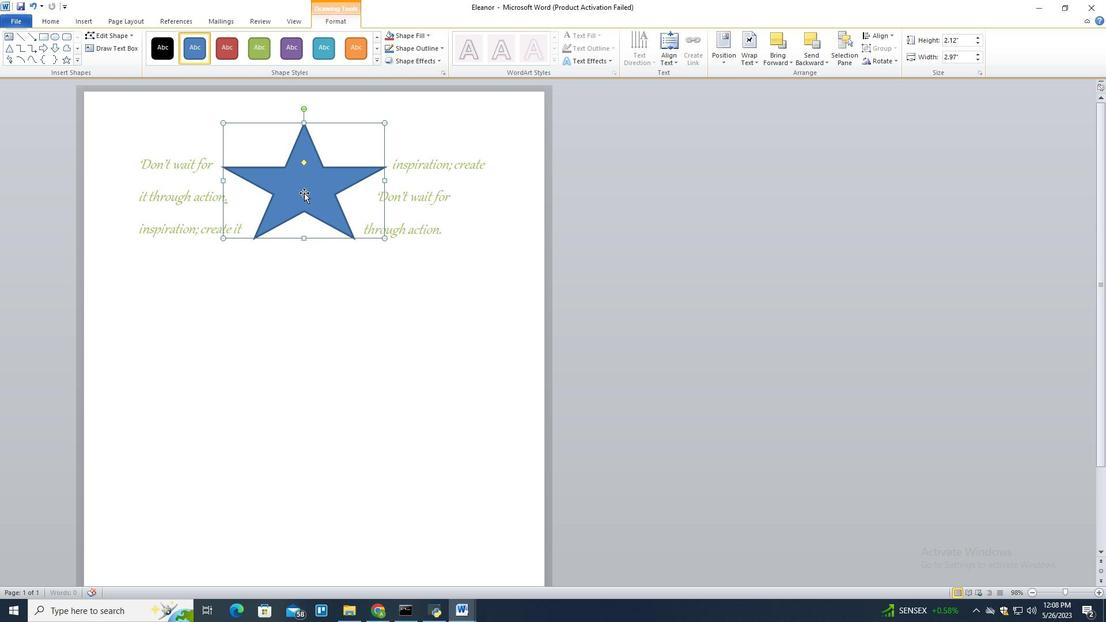 
Action: Mouse moved to (141, 158)
Screenshot: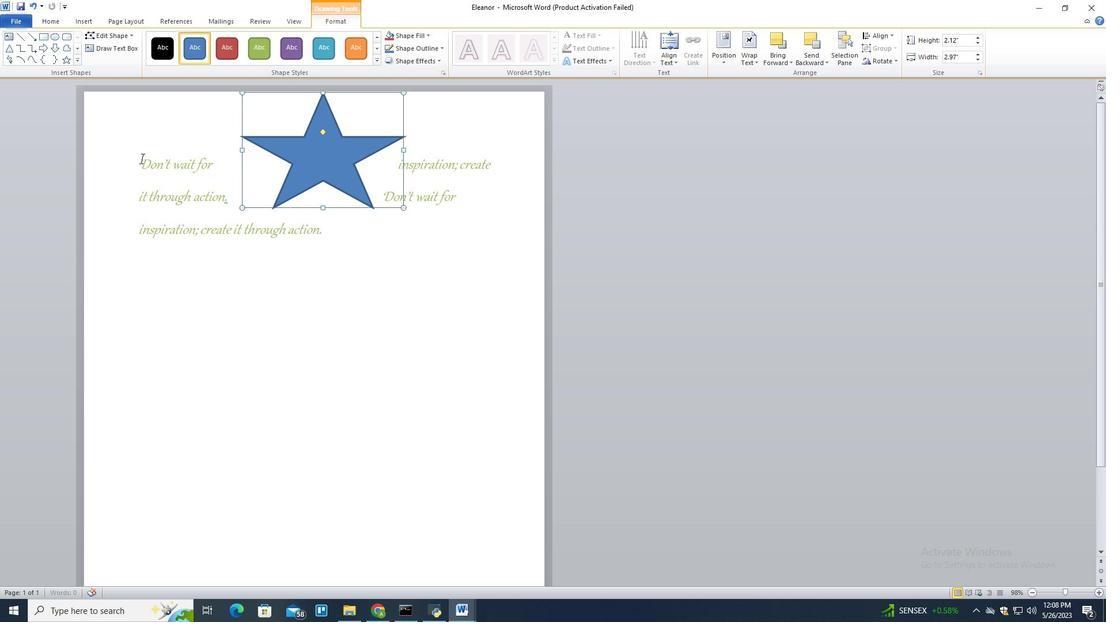 
Action: Mouse pressed left at (141, 158)
Screenshot: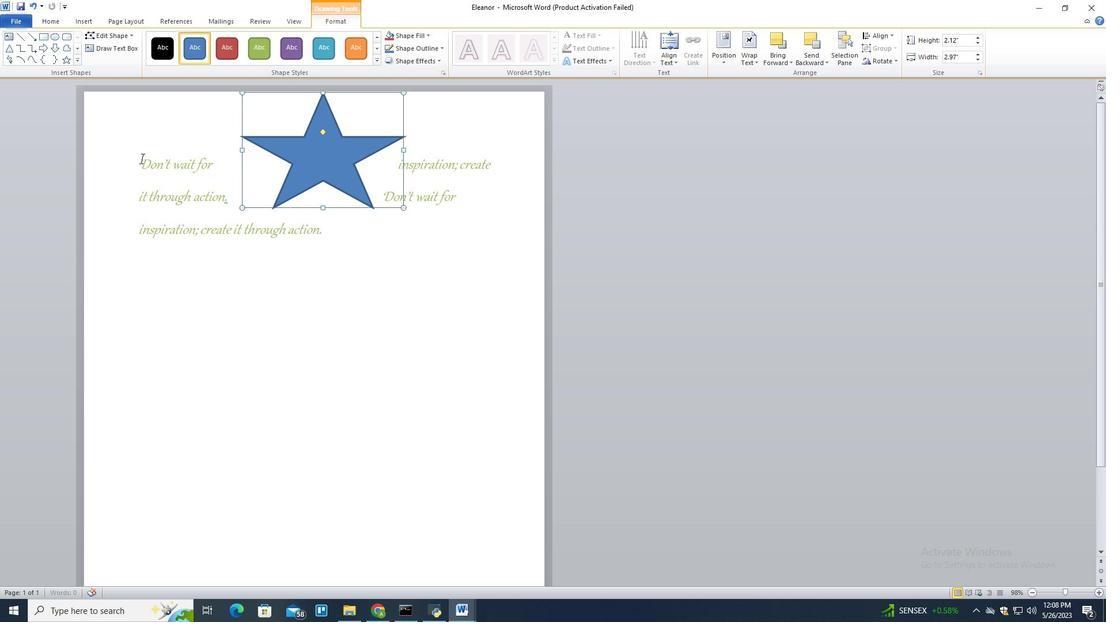 
Action: Mouse moved to (142, 169)
Screenshot: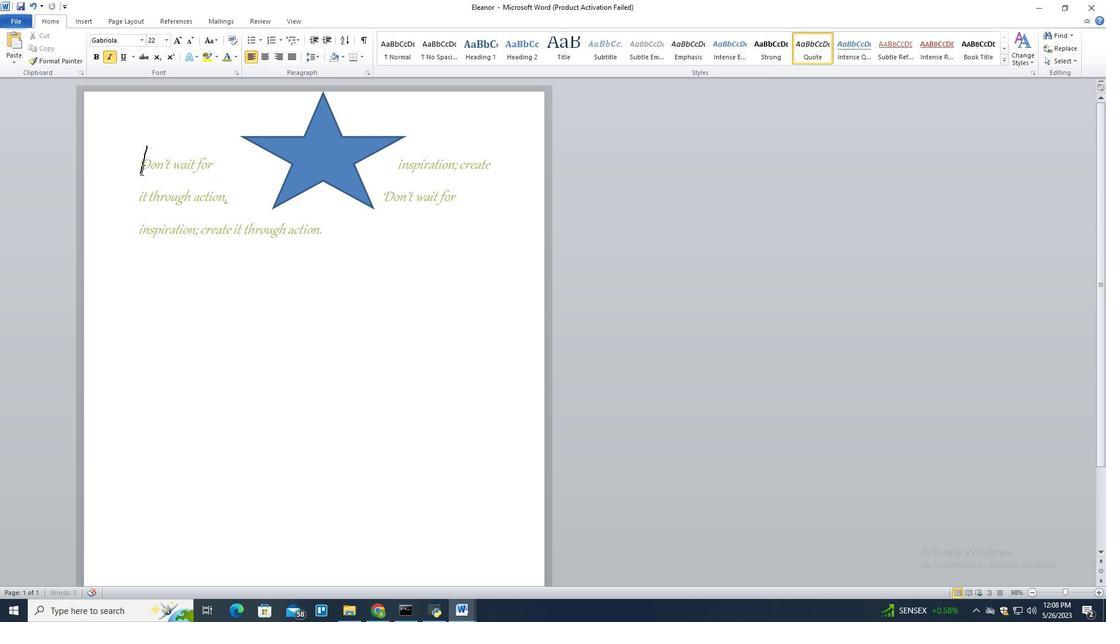 
Action: Key pressed <Key.enter>
Screenshot: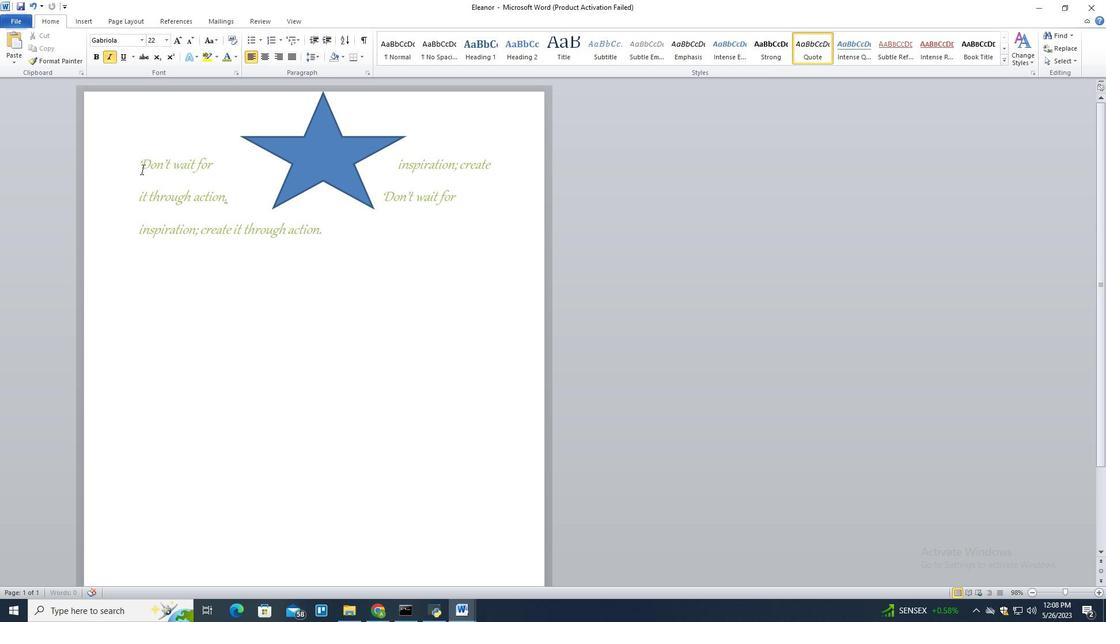 
Action: Mouse moved to (142, 171)
Screenshot: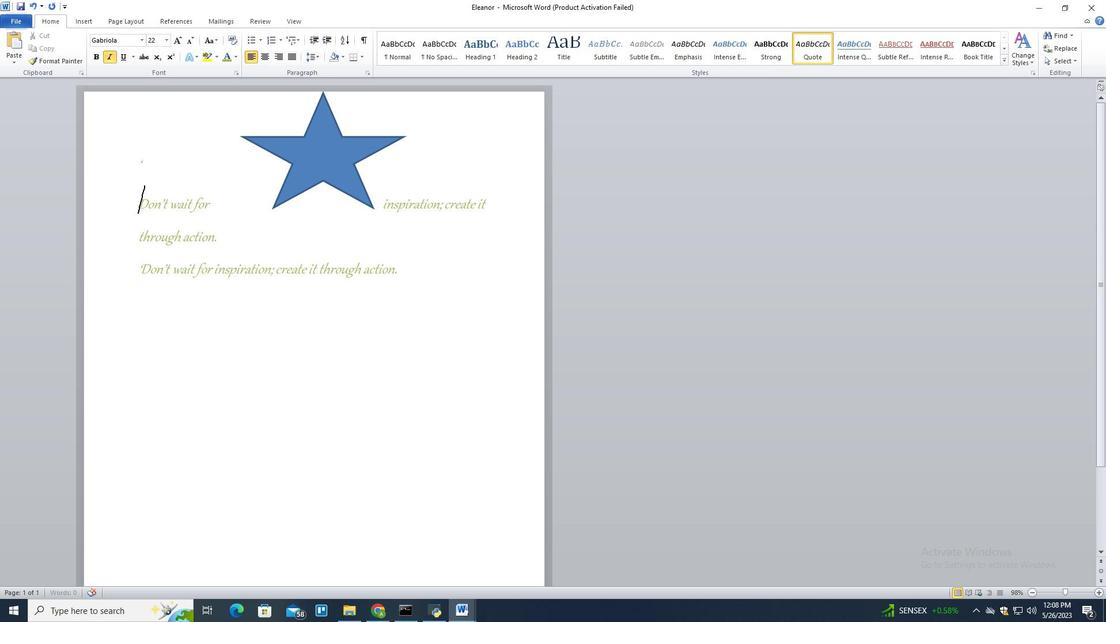 
Action: Key pressed <Key.enter>
Screenshot: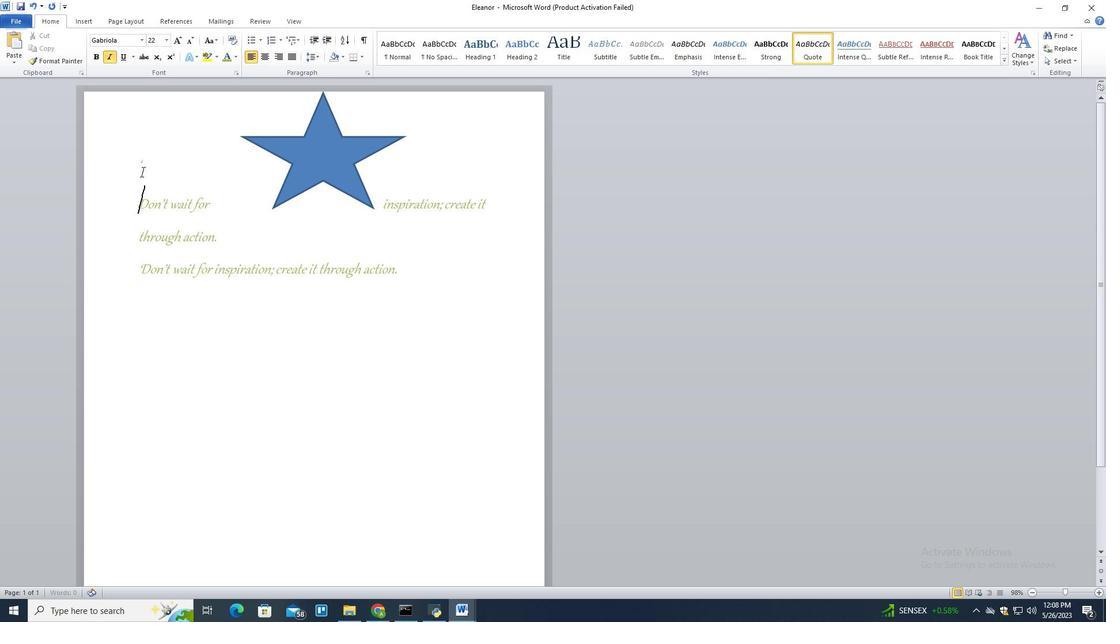
Action: Mouse moved to (250, 203)
Screenshot: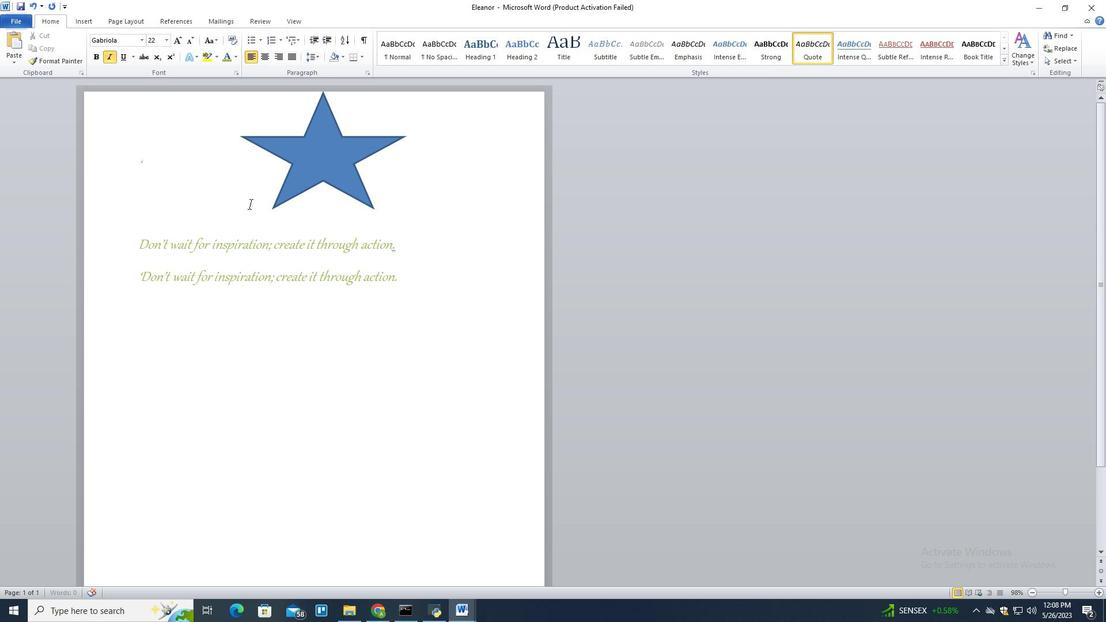 
Action: Key pressed <Key.enter>
Screenshot: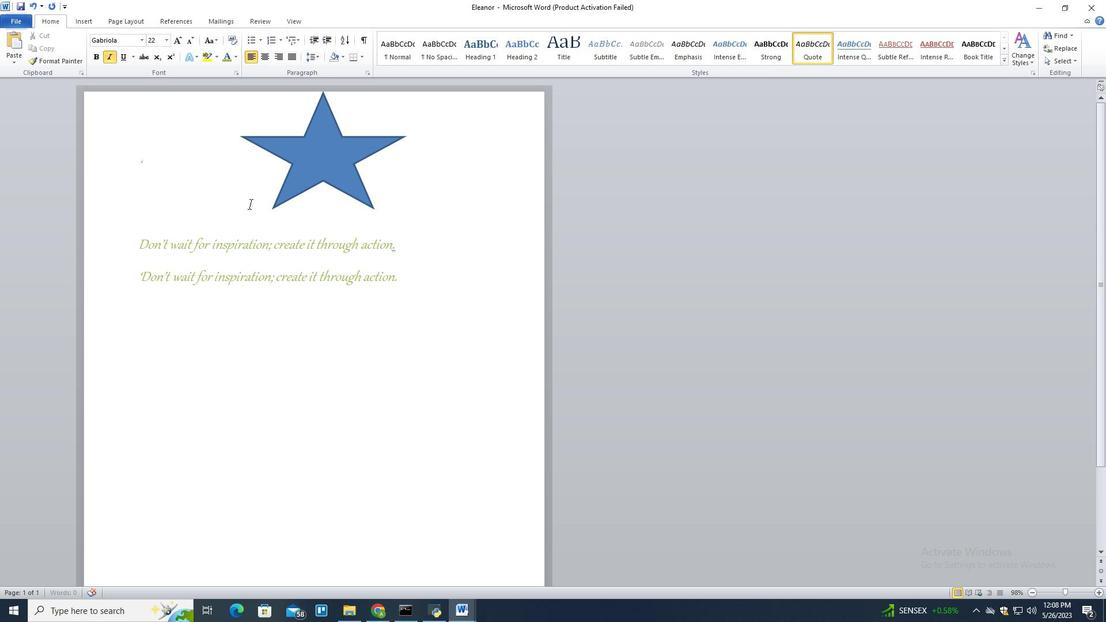 
Action: Mouse moved to (316, 168)
Screenshot: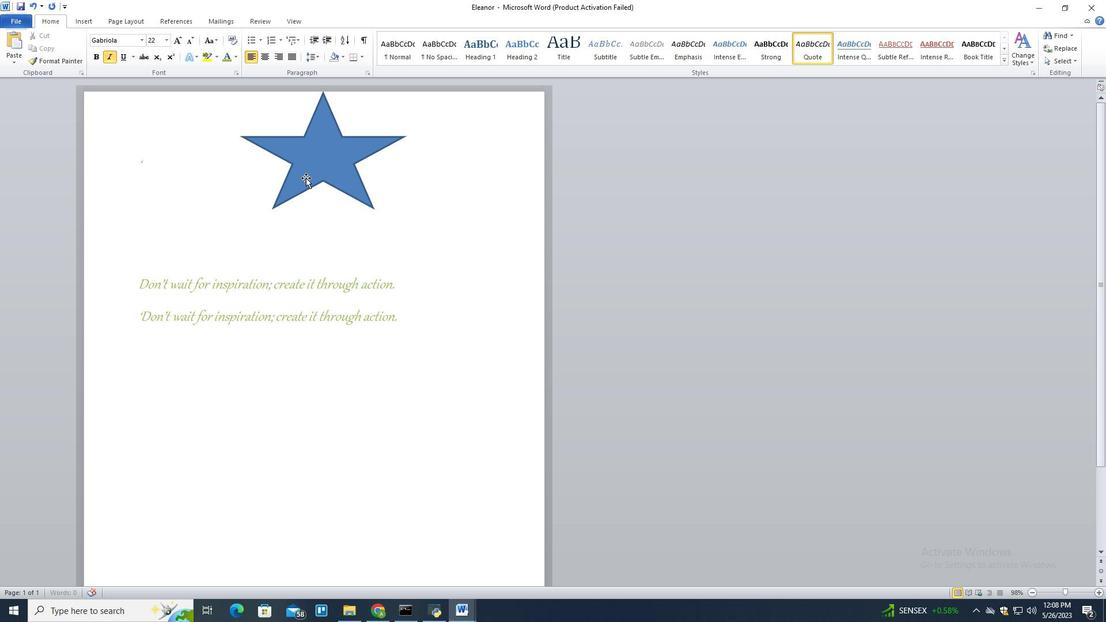 
Action: Mouse pressed left at (316, 168)
Screenshot: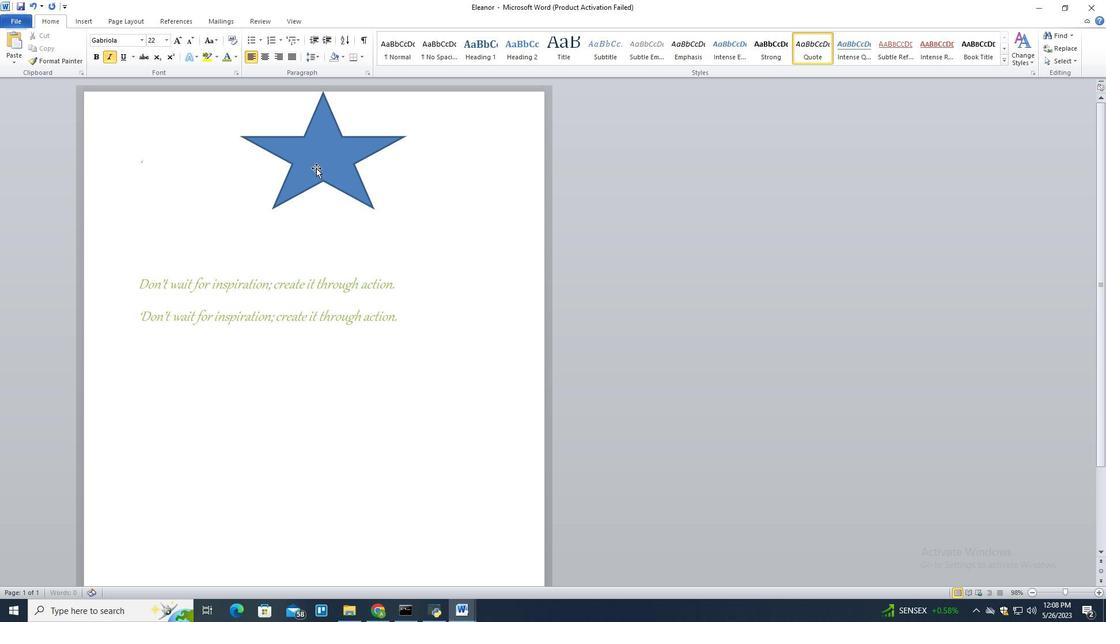 
Action: Mouse moved to (260, 190)
Screenshot: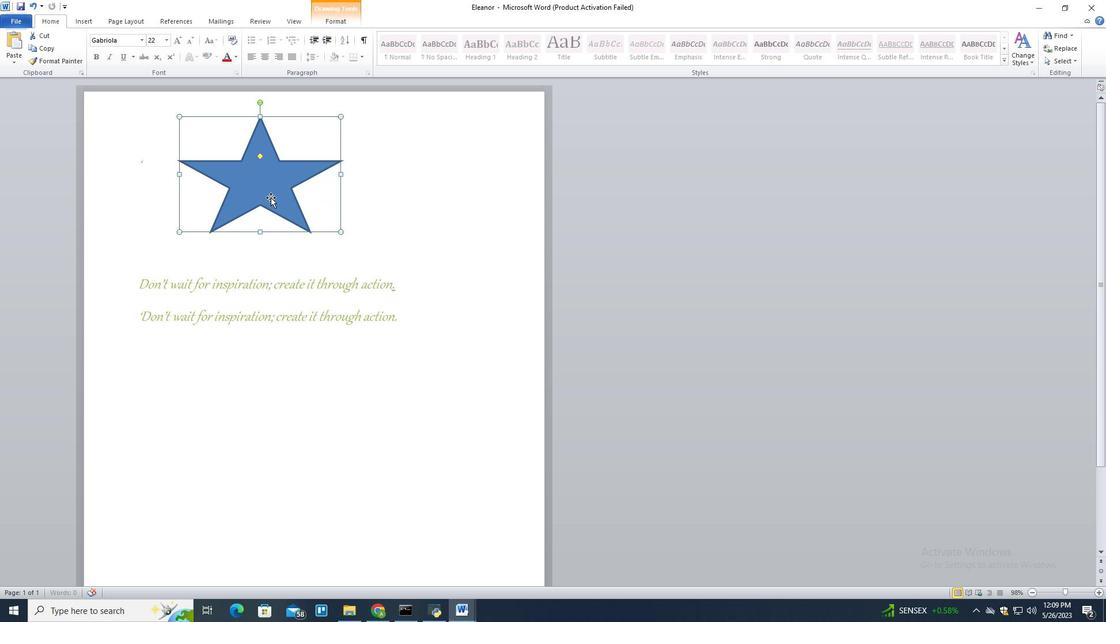 
Action: Mouse pressed left at (260, 190)
Screenshot: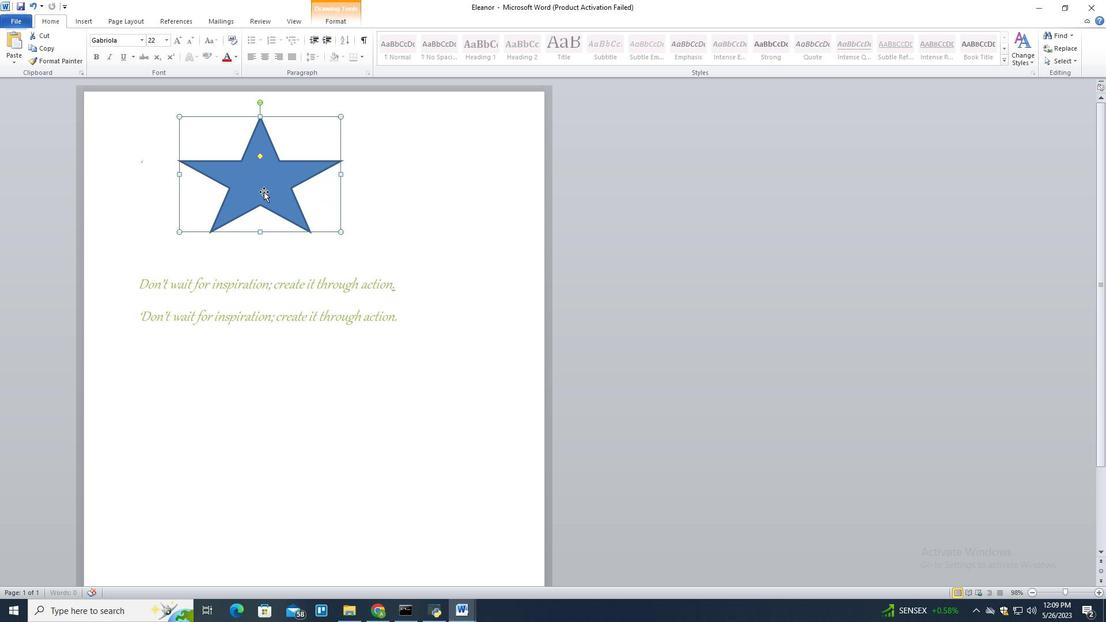 
Action: Mouse moved to (331, 22)
Screenshot: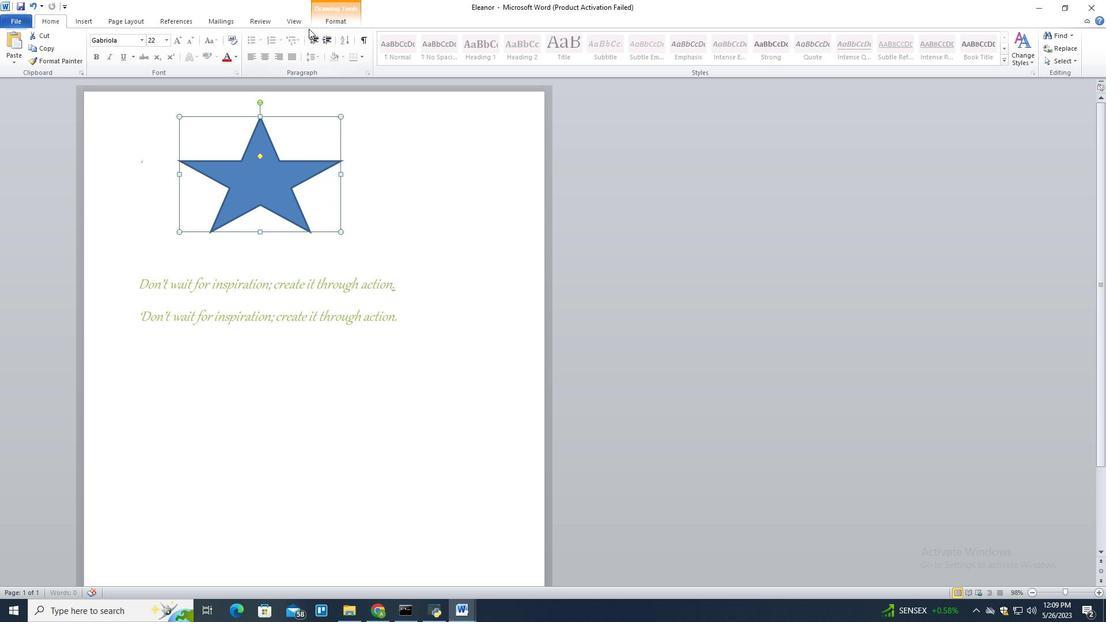 
Action: Mouse pressed left at (331, 22)
Screenshot: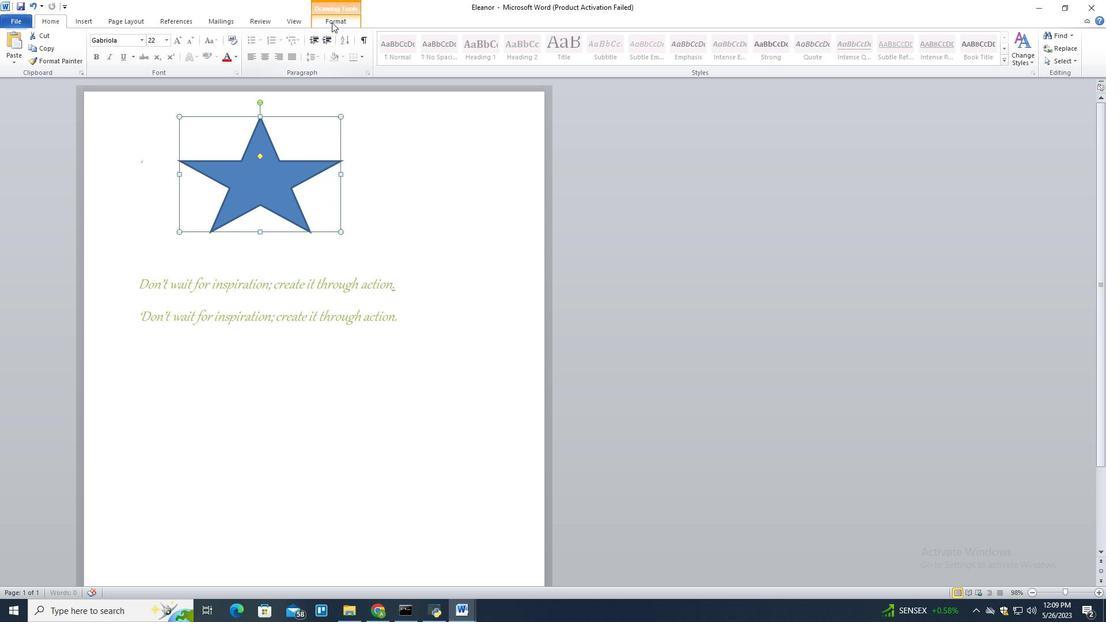 
Action: Mouse moved to (362, 46)
Screenshot: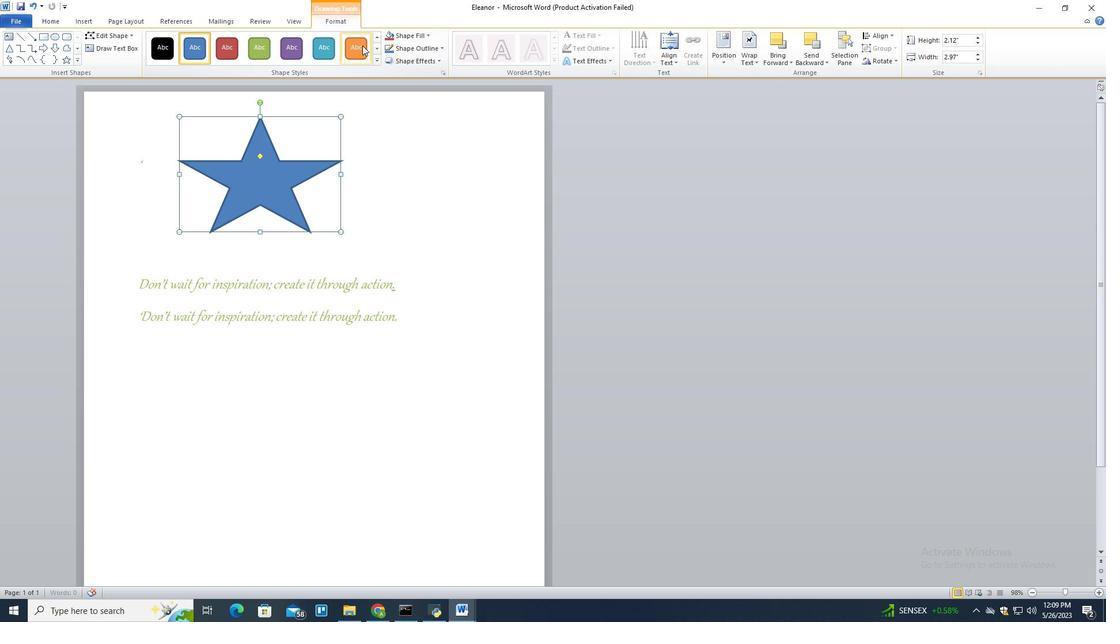 
Action: Mouse pressed left at (362, 46)
Screenshot: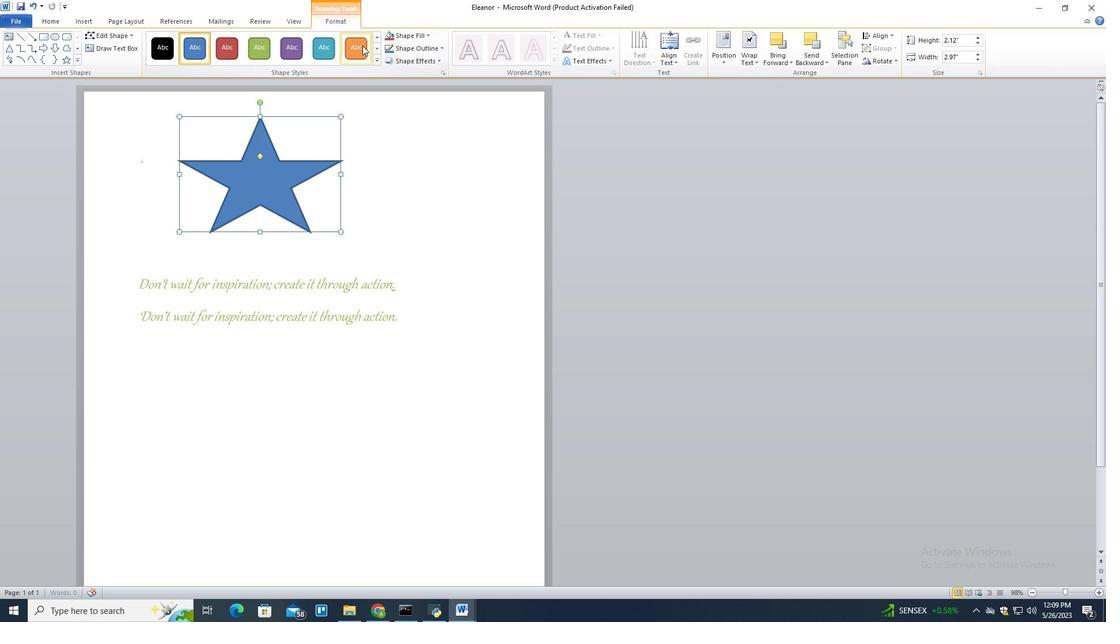 
Action: Mouse moved to (979, 35)
Screenshot: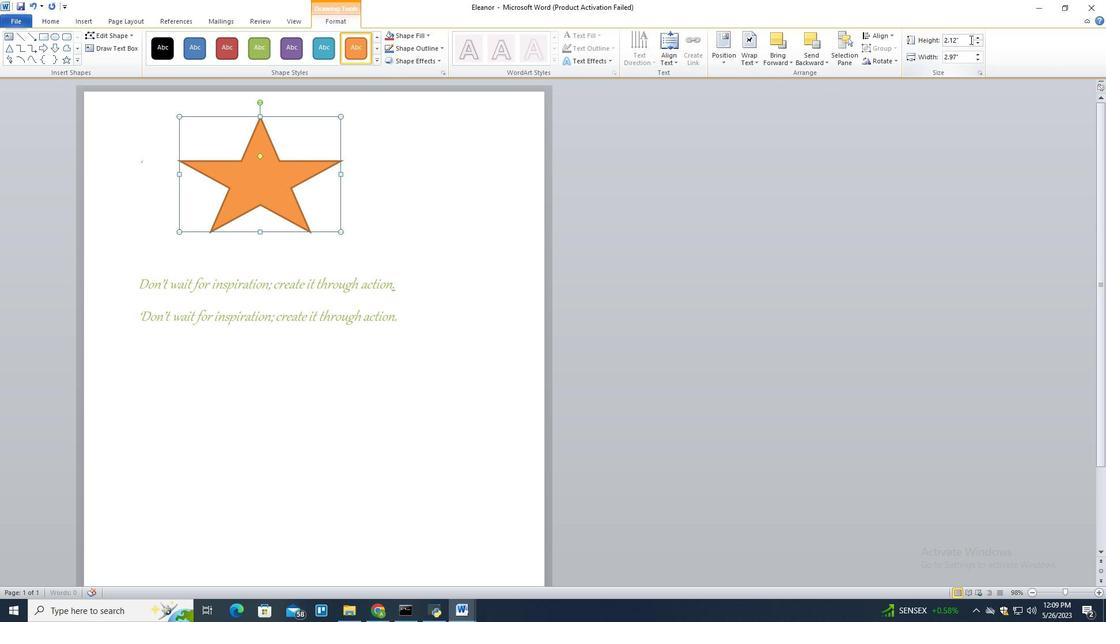 
Action: Mouse pressed left at (979, 35)
Screenshot: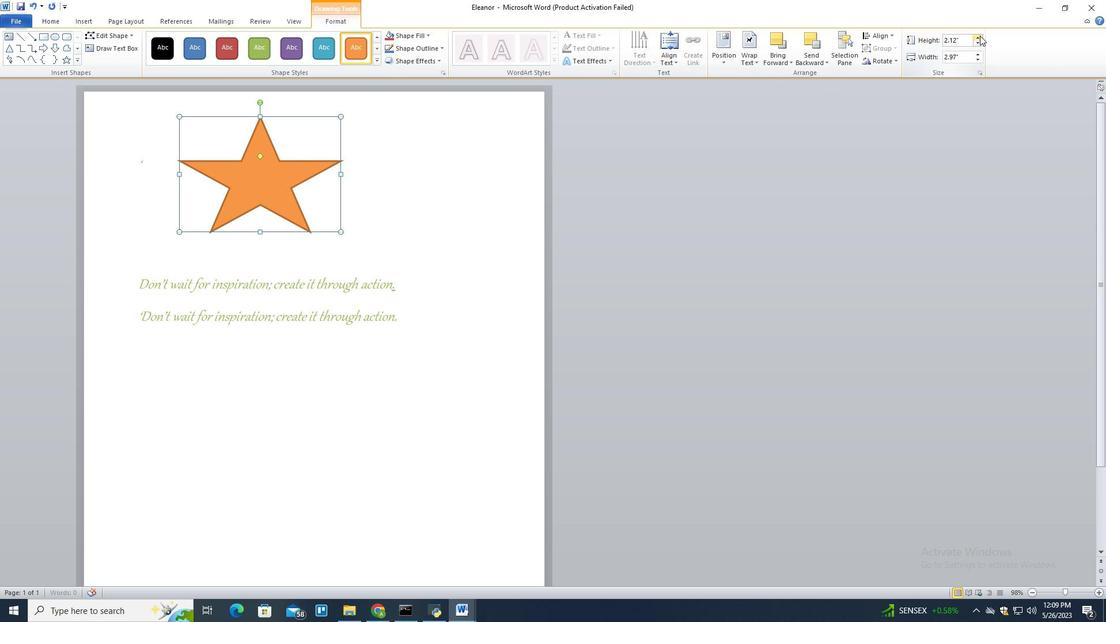 
Action: Mouse pressed left at (979, 35)
Screenshot: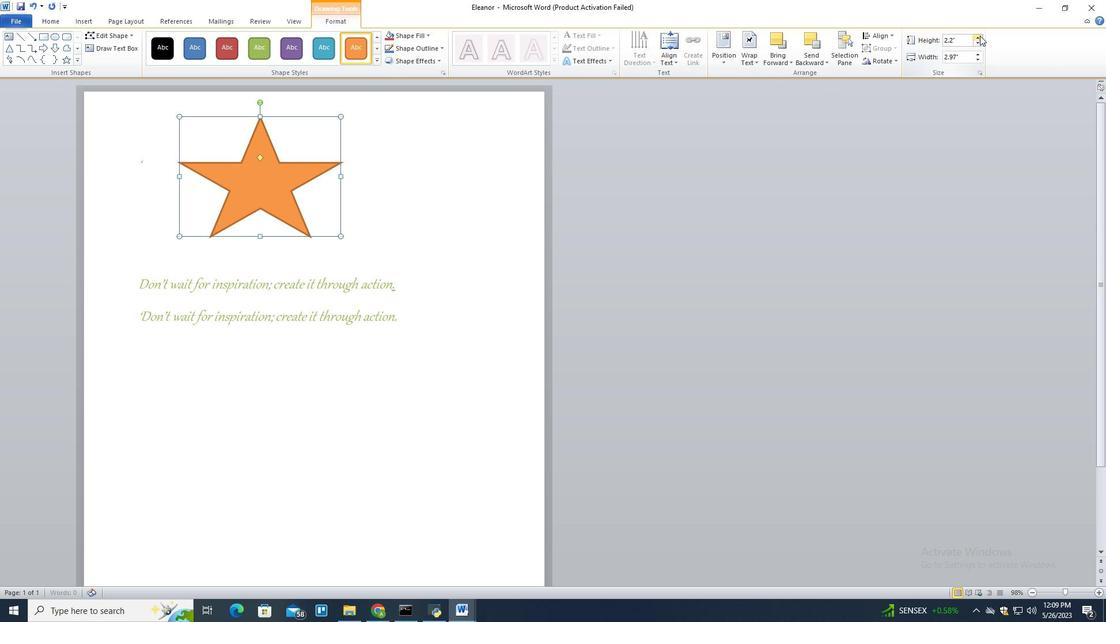 
Action: Mouse pressed left at (979, 35)
Screenshot: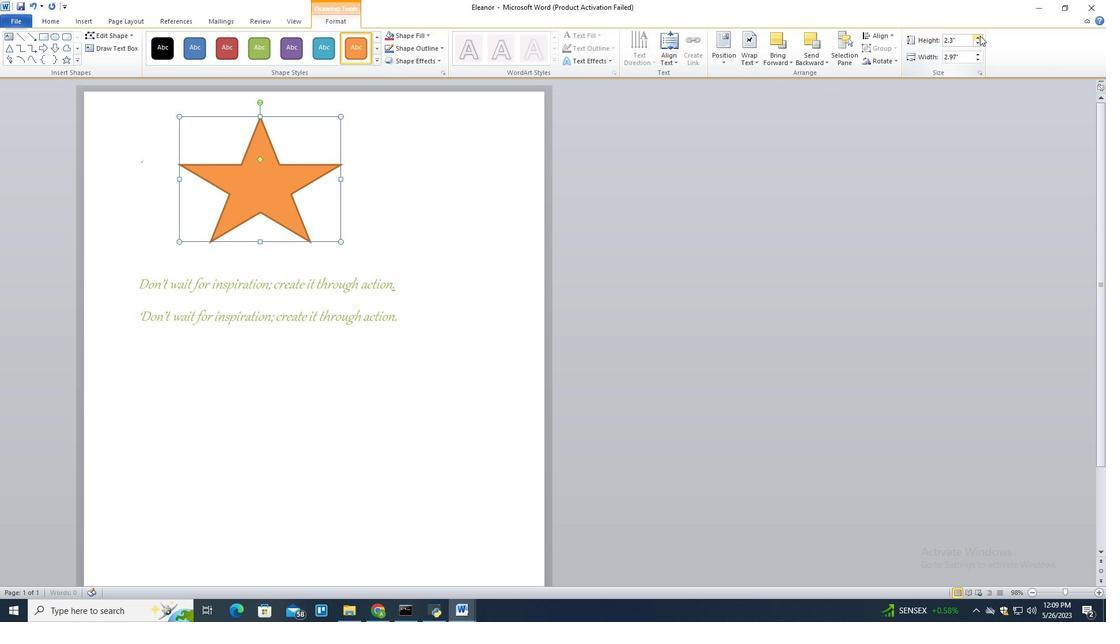 
Action: Mouse pressed left at (979, 35)
Screenshot: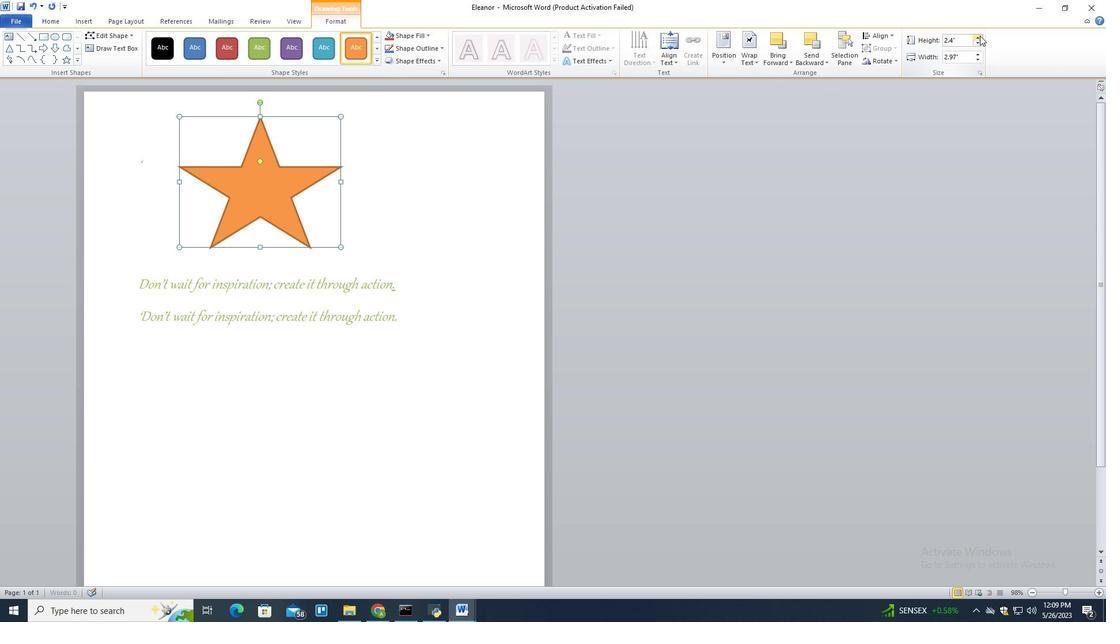 
Action: Mouse pressed left at (979, 35)
Screenshot: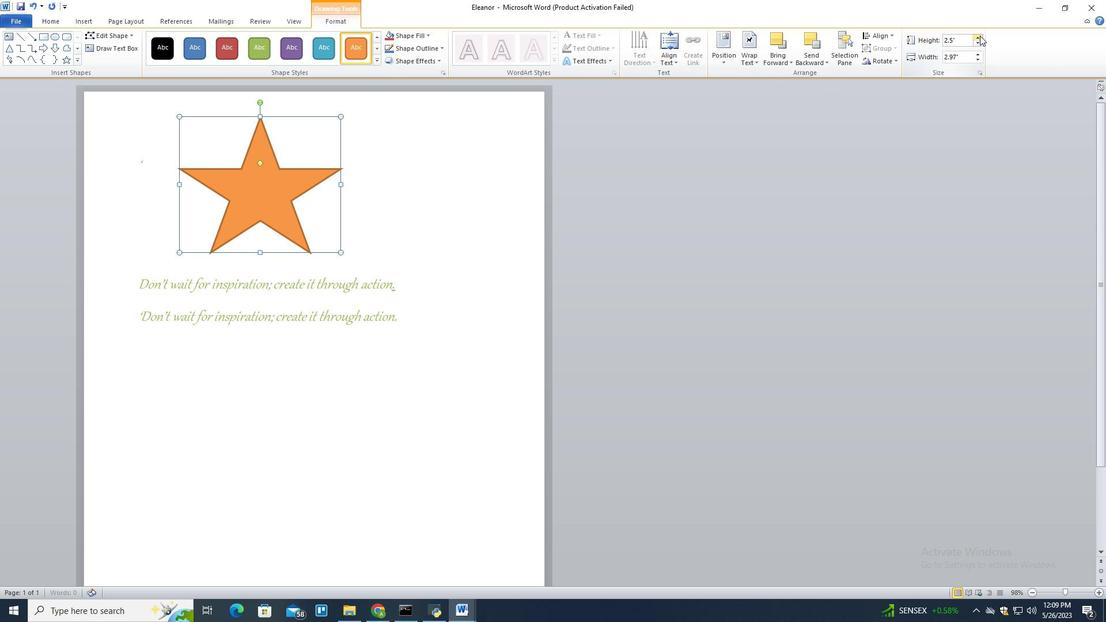 
Action: Mouse pressed left at (979, 35)
Screenshot: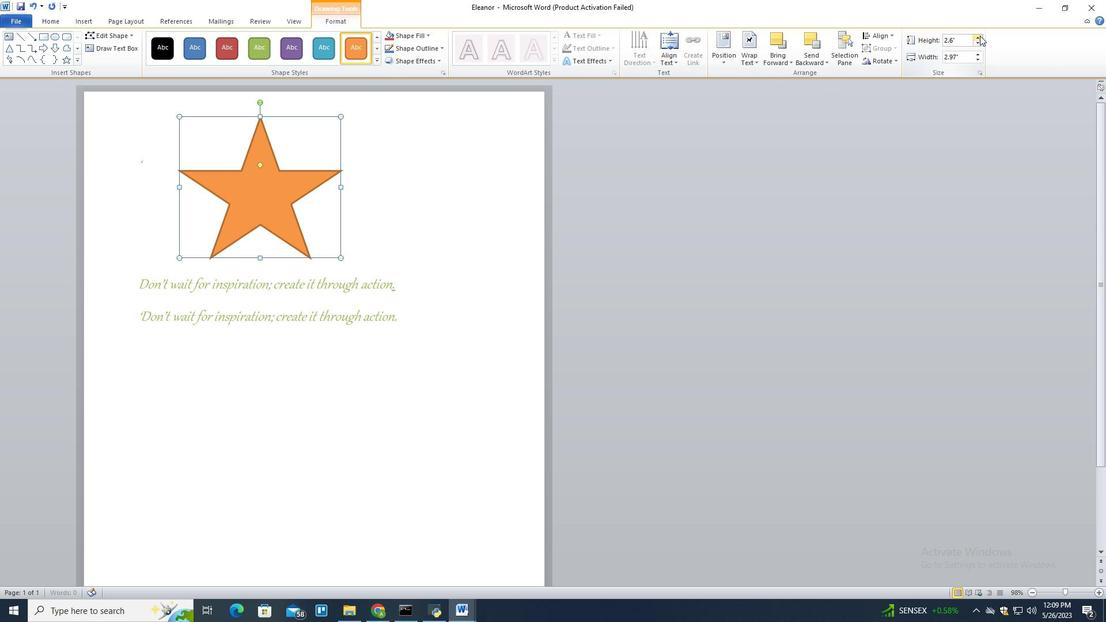 
Action: Mouse moved to (974, 45)
Screenshot: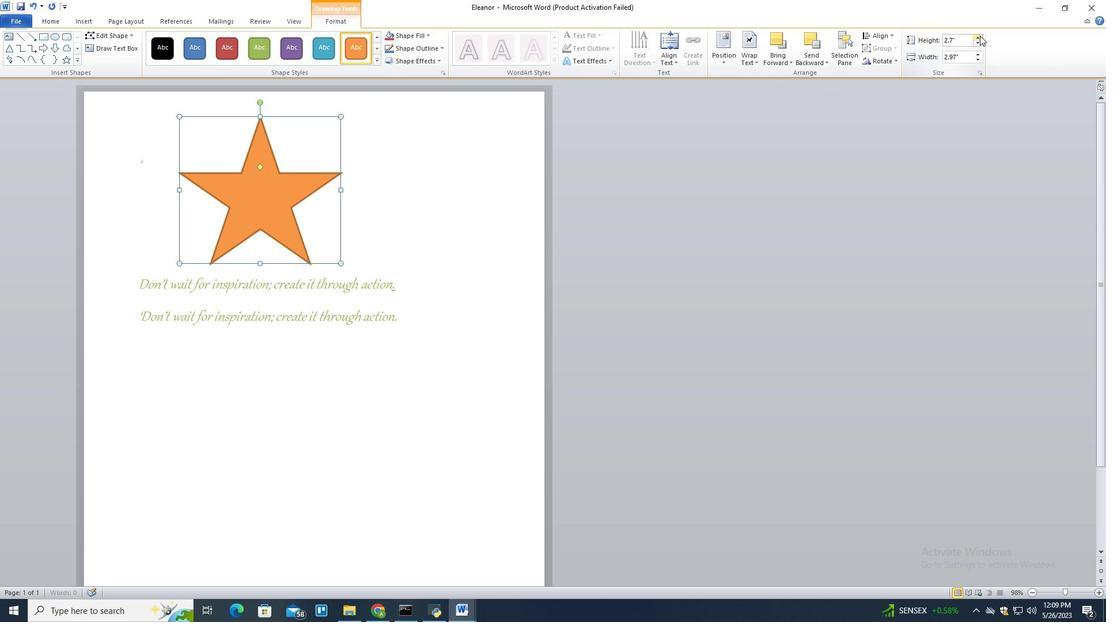 
Action: Mouse pressed left at (974, 45)
Screenshot: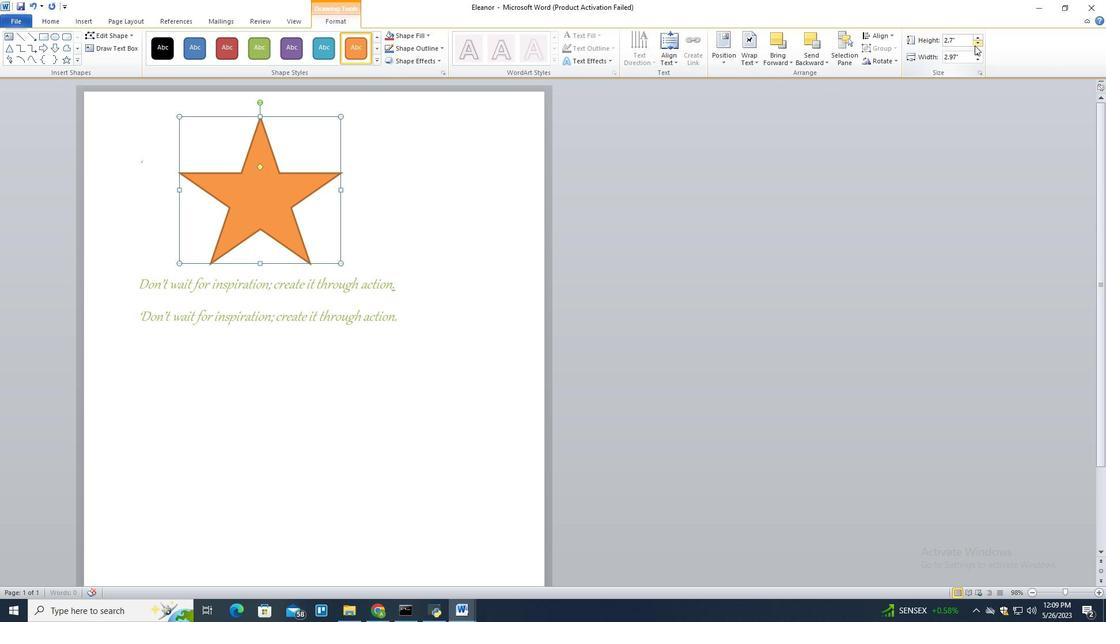 
Action: Mouse pressed left at (974, 45)
Screenshot: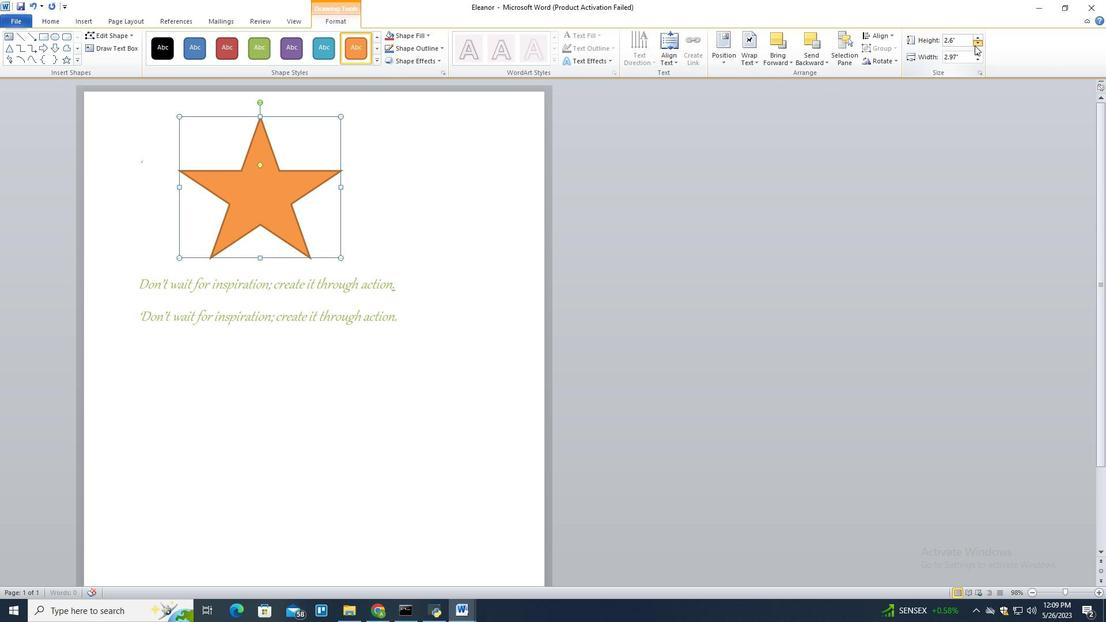 
Action: Mouse pressed left at (974, 45)
Screenshot: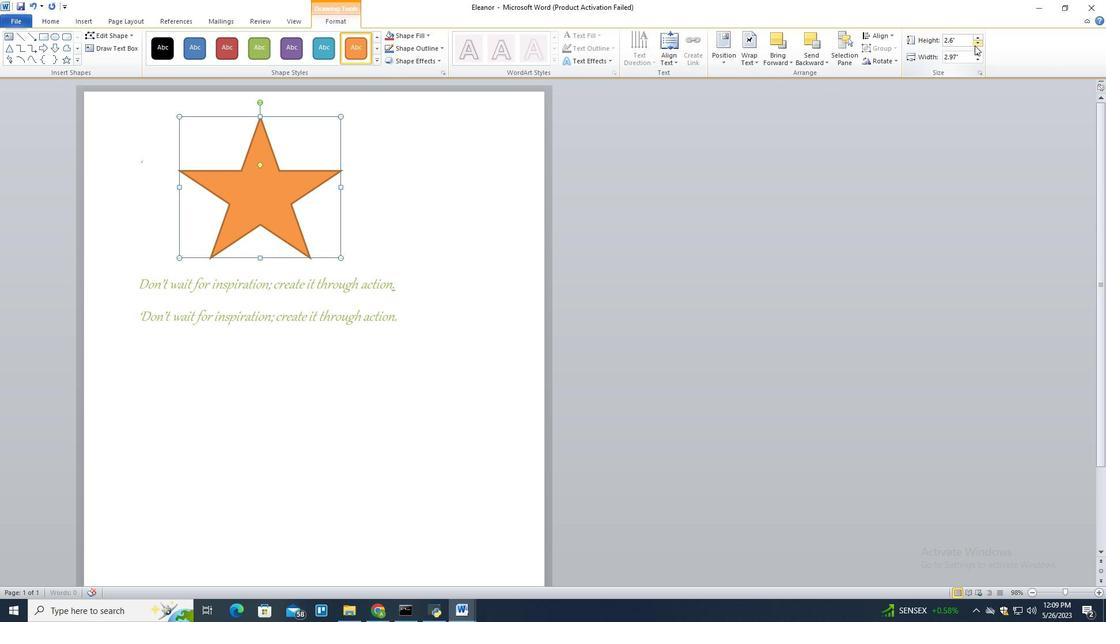 
Action: Mouse pressed left at (974, 45)
Screenshot: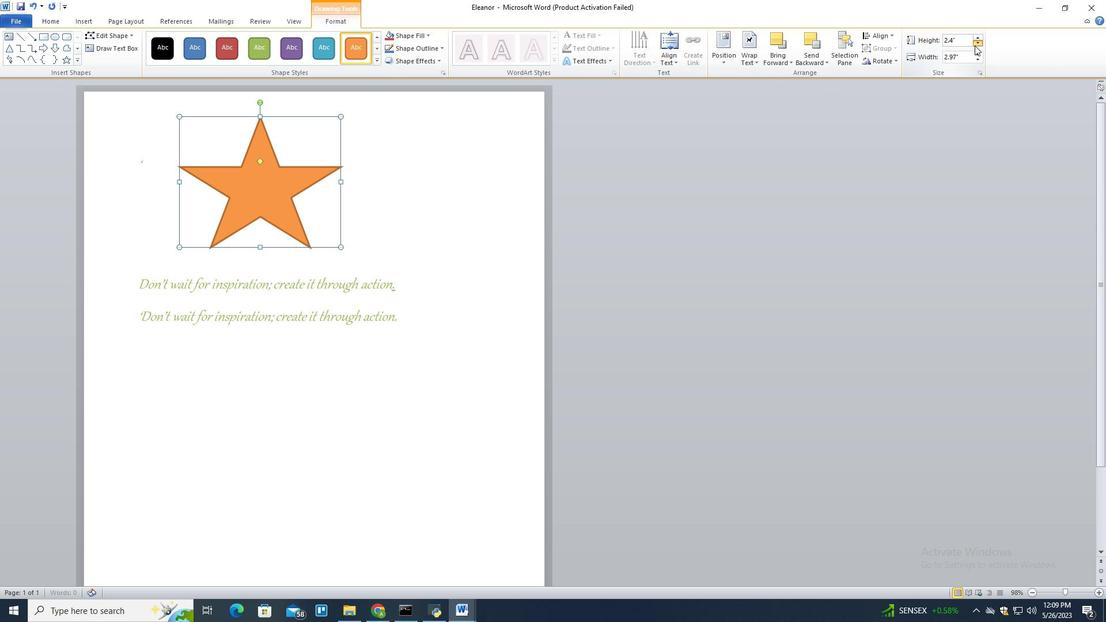 
Action: Mouse moved to (974, 45)
Screenshot: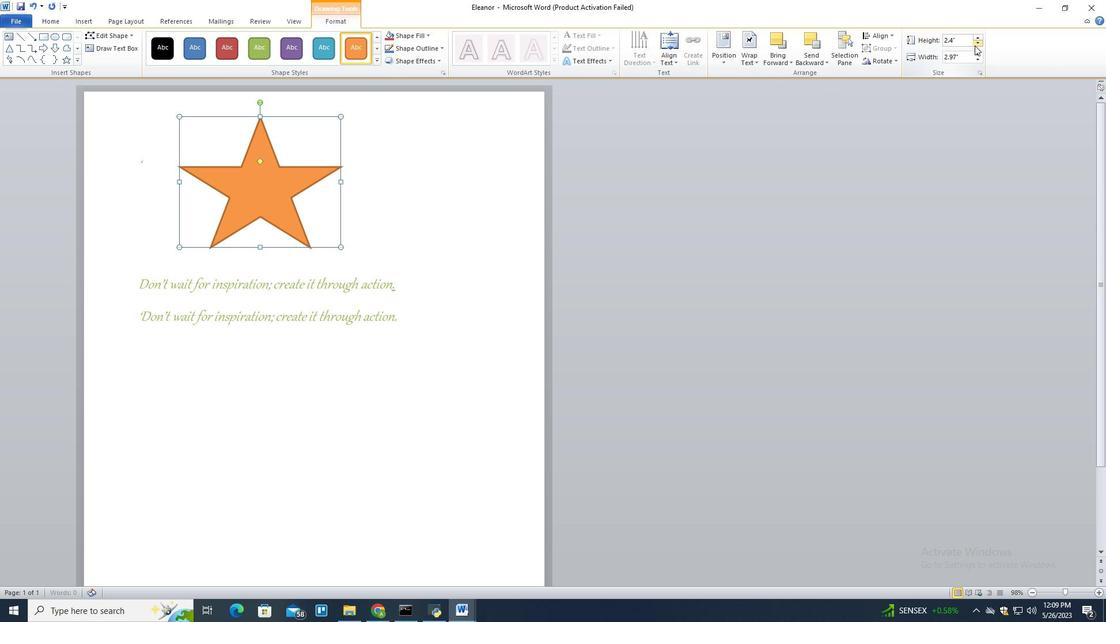 
Action: Mouse pressed left at (974, 45)
Screenshot: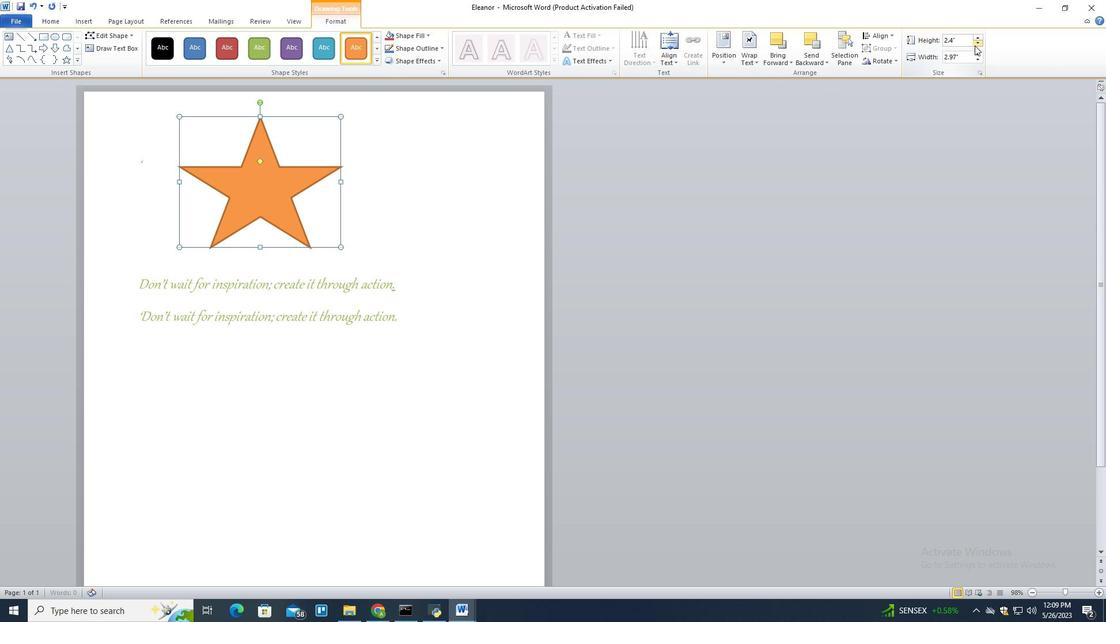 
Action: Mouse pressed left at (974, 45)
Screenshot: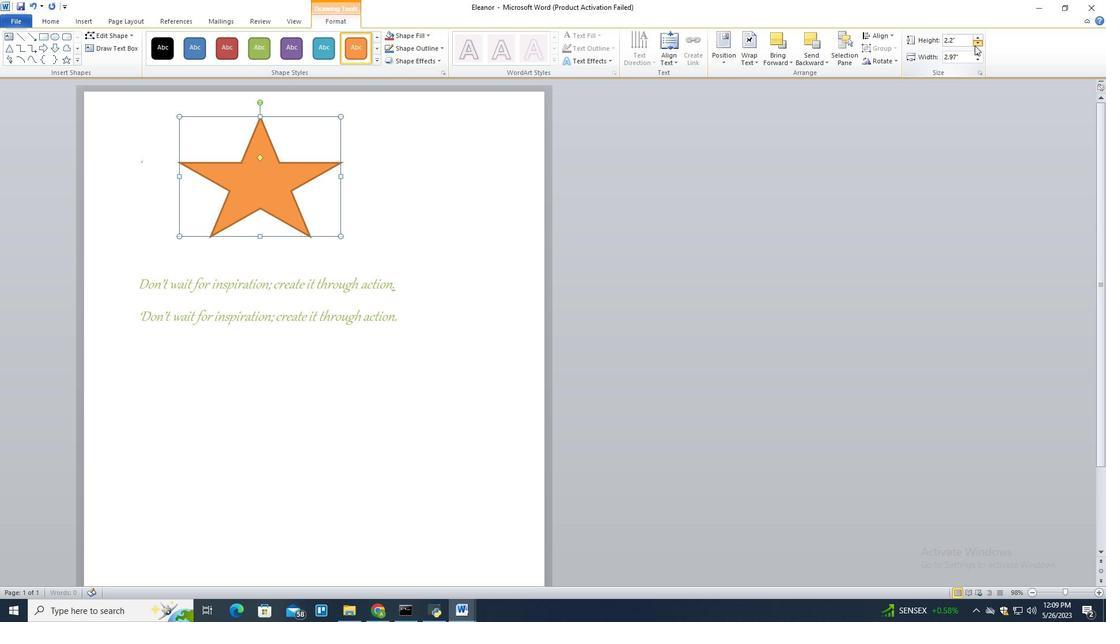 
Action: Mouse pressed left at (974, 45)
Screenshot: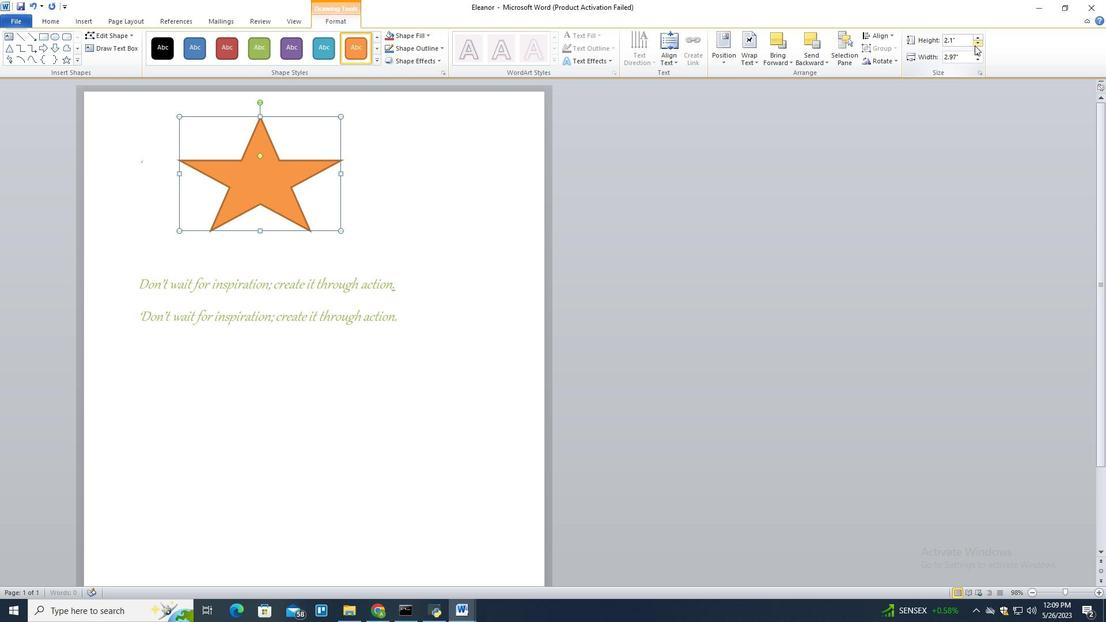 
Action: Mouse moved to (977, 61)
Screenshot: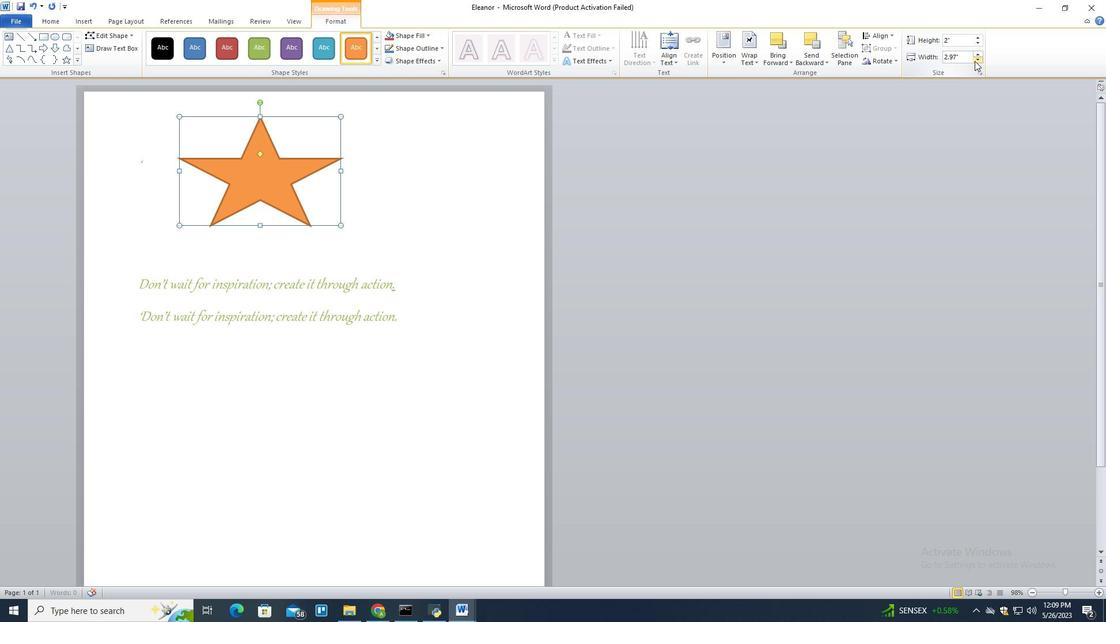 
Action: Mouse pressed left at (977, 61)
Screenshot: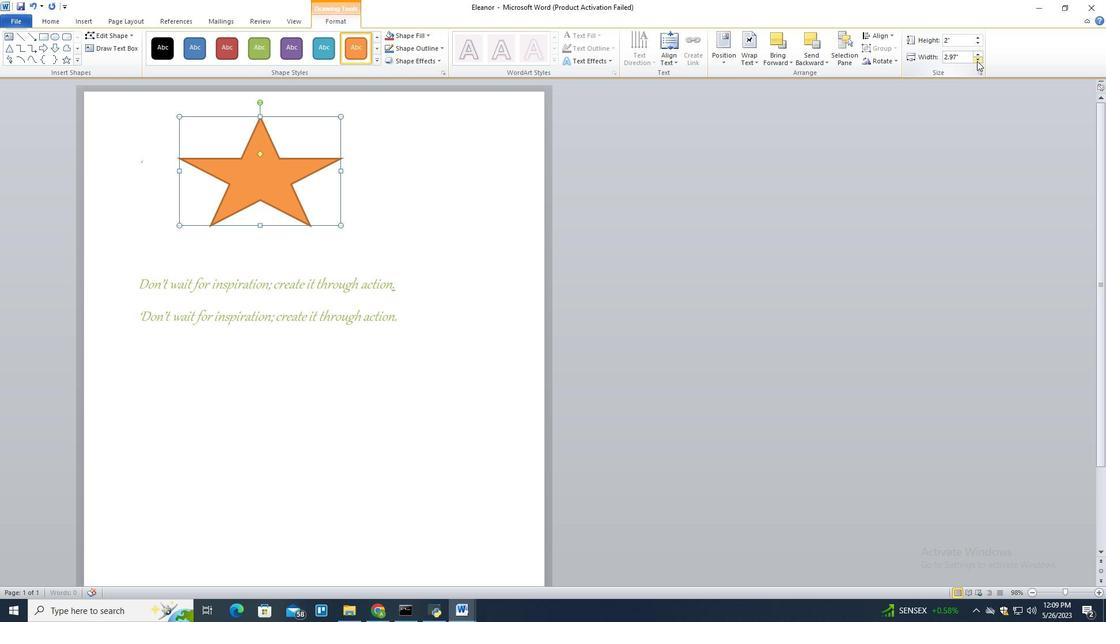
Action: Mouse pressed left at (977, 61)
Screenshot: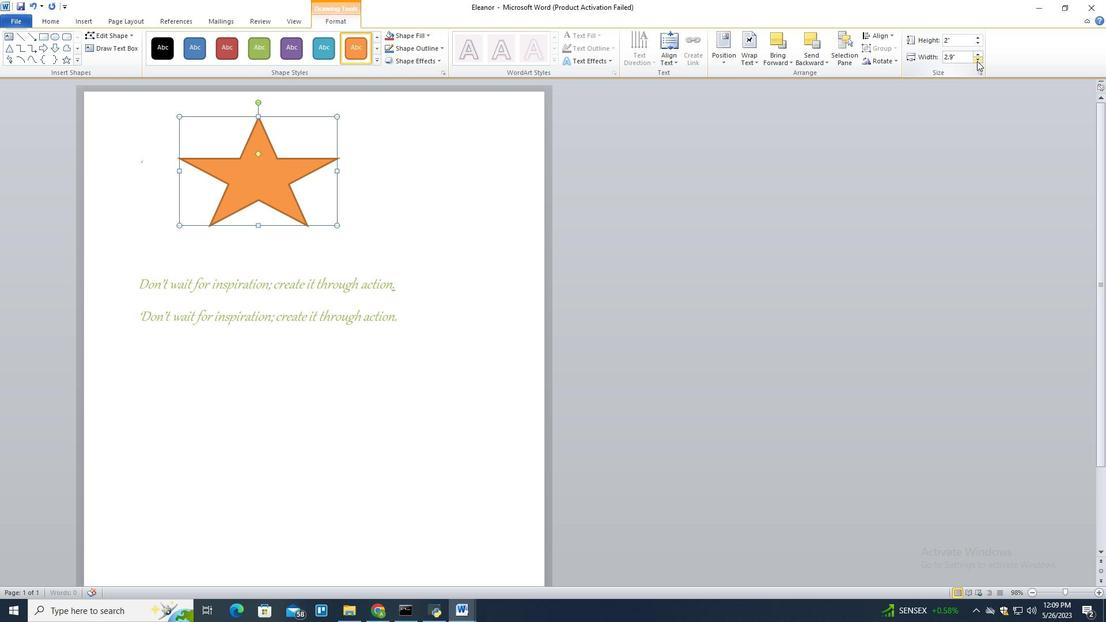 
Action: Mouse pressed left at (977, 61)
Screenshot: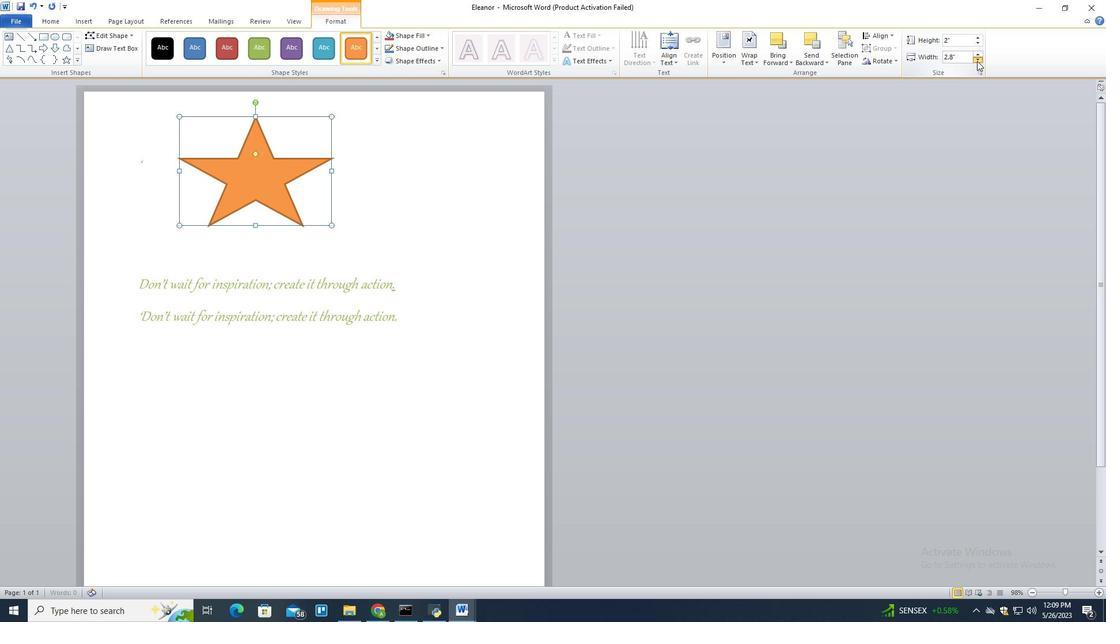 
Action: Mouse pressed left at (977, 61)
Screenshot: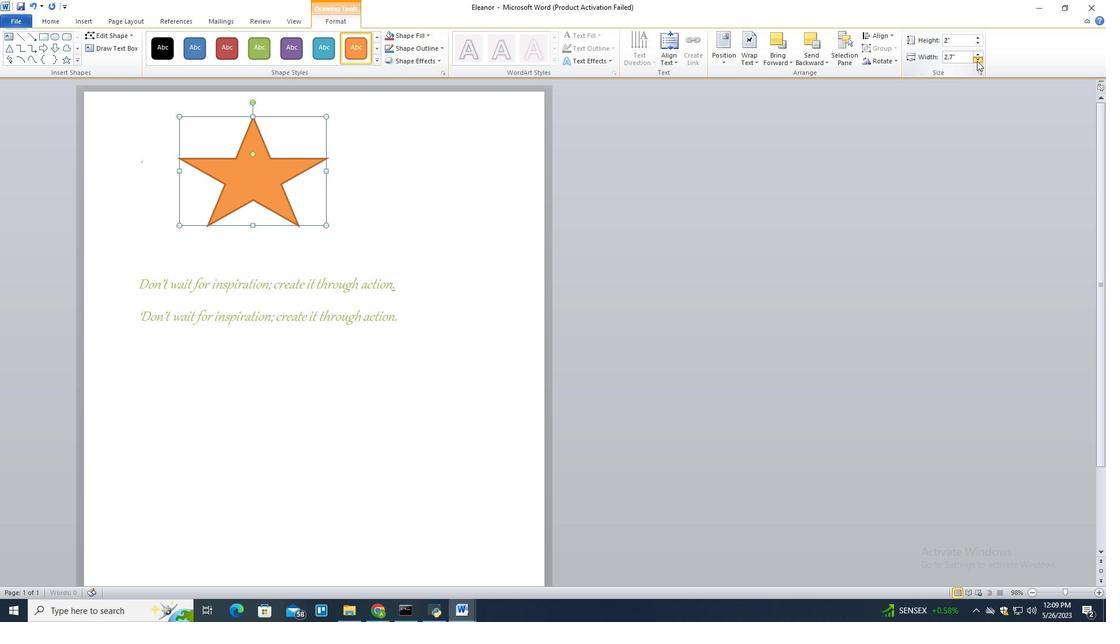 
Action: Mouse pressed left at (977, 61)
Screenshot: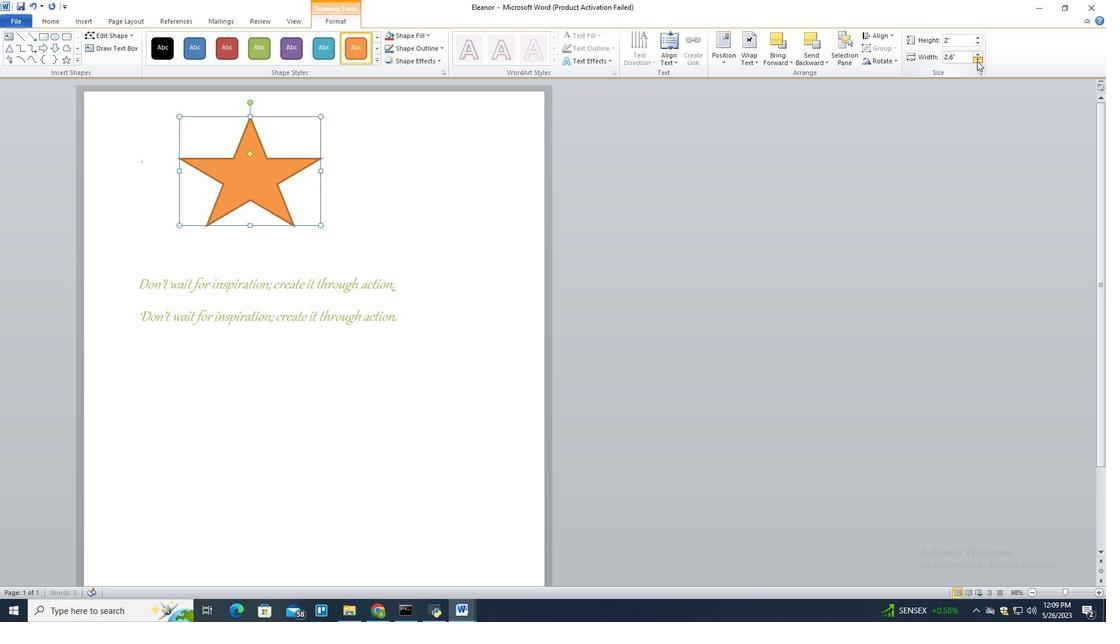 
Action: Mouse pressed left at (977, 61)
Screenshot: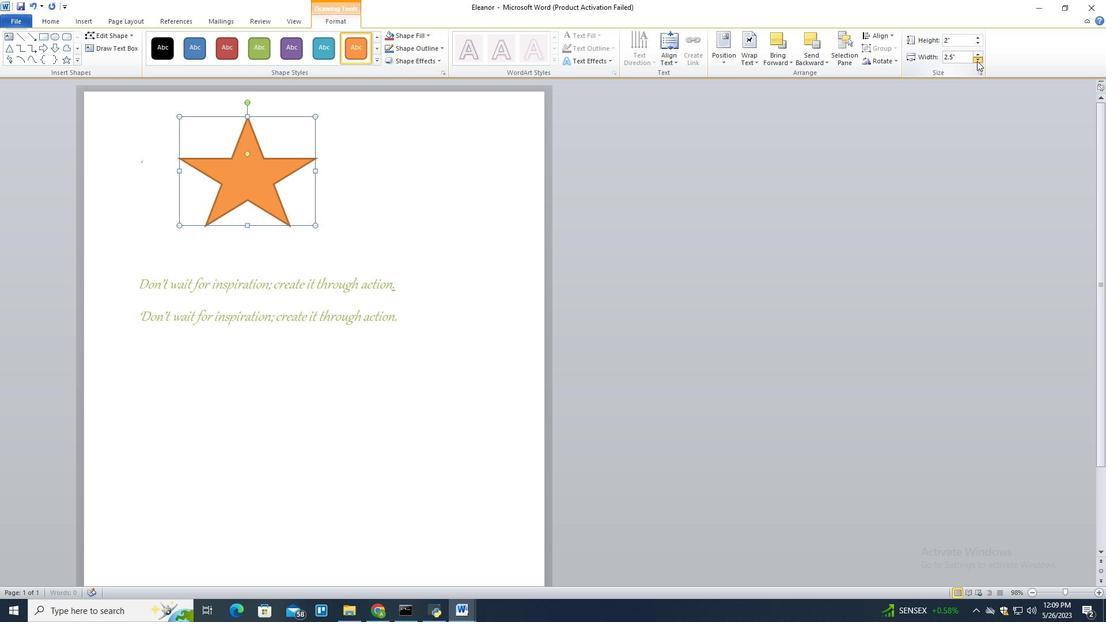 
Action: Mouse pressed left at (977, 61)
Screenshot: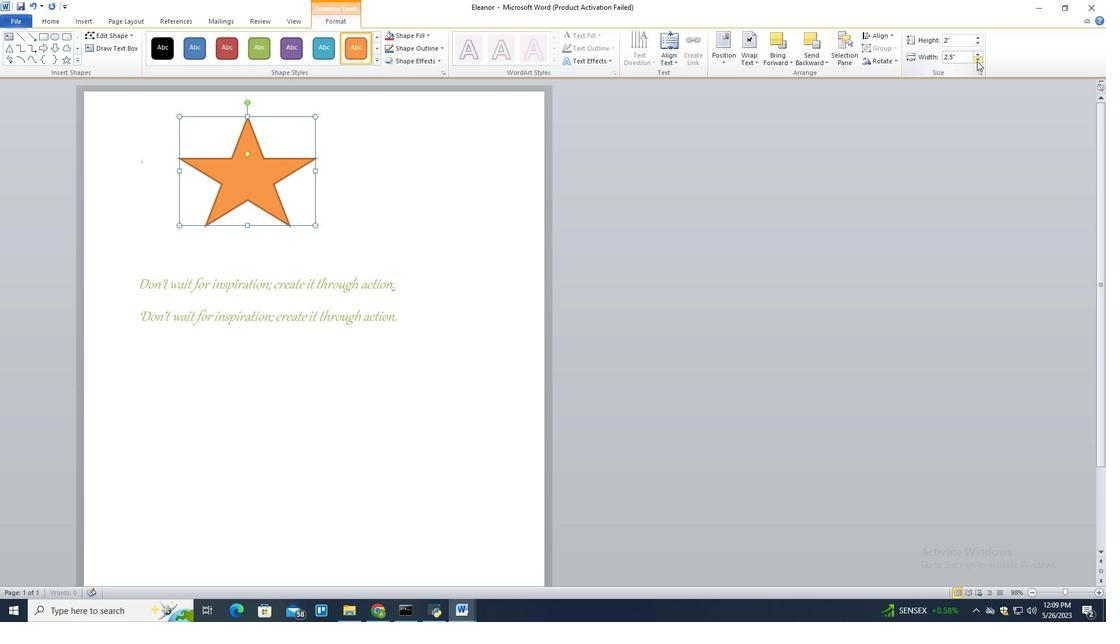
Action: Mouse pressed left at (977, 61)
Screenshot: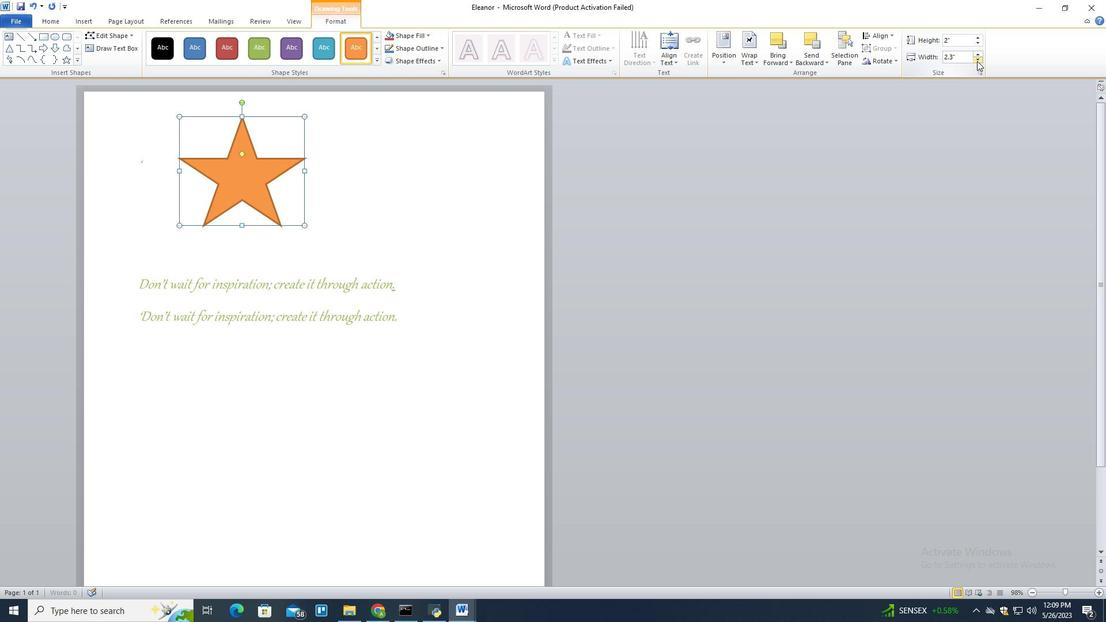 
Action: Mouse pressed left at (977, 61)
Screenshot: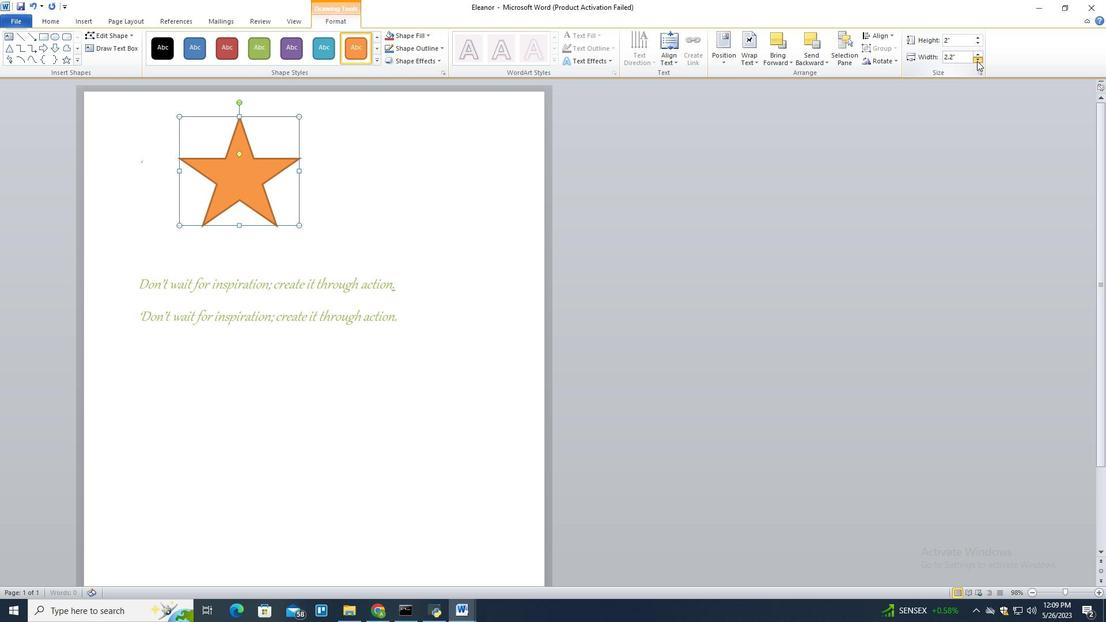 
Action: Mouse pressed left at (977, 61)
Screenshot: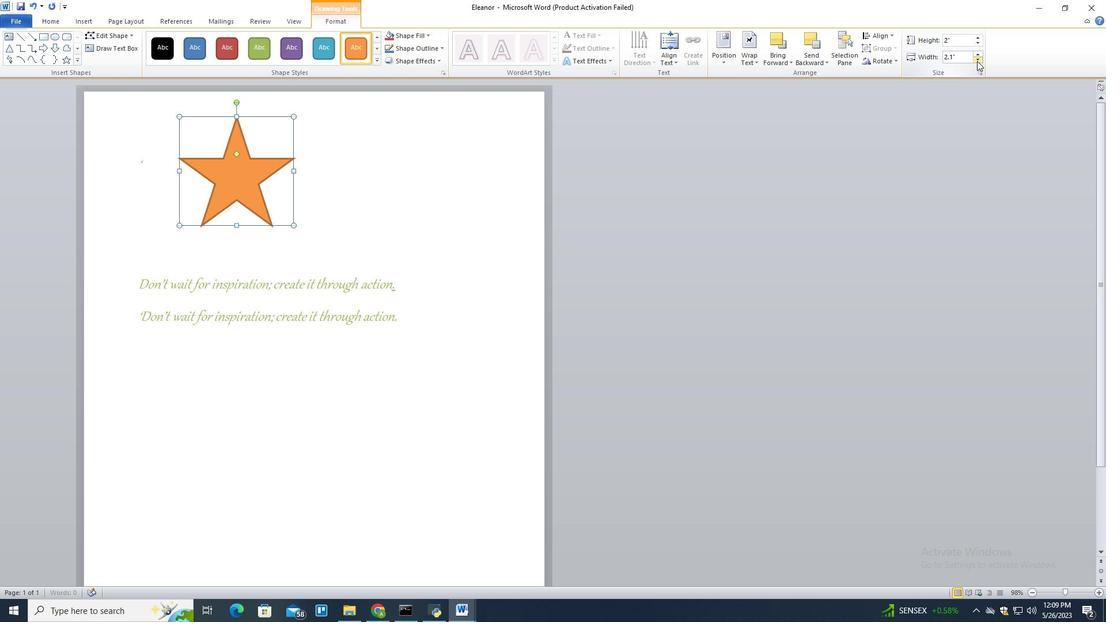 
Action: Mouse moved to (234, 259)
Screenshot: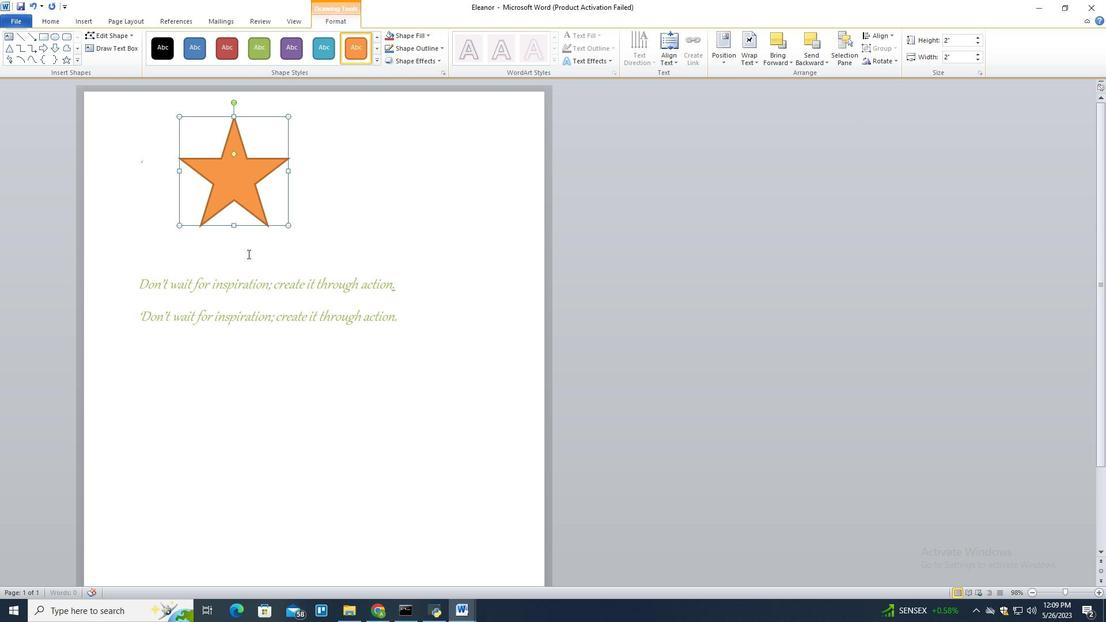 
Action: Mouse pressed left at (234, 259)
Screenshot: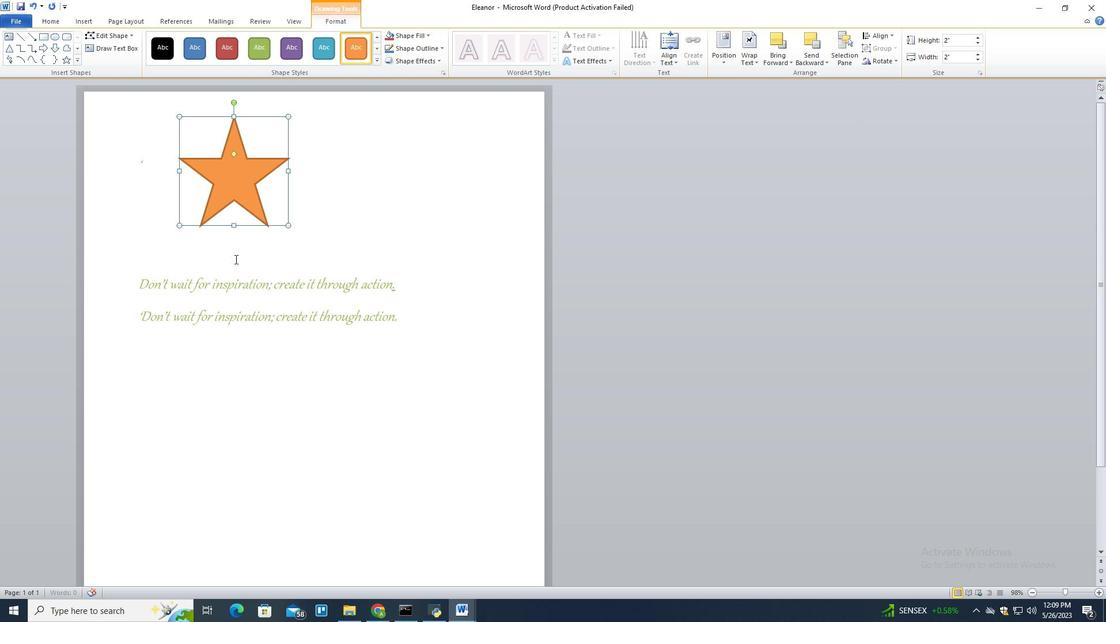 
Action: Mouse moved to (456, 370)
Screenshot: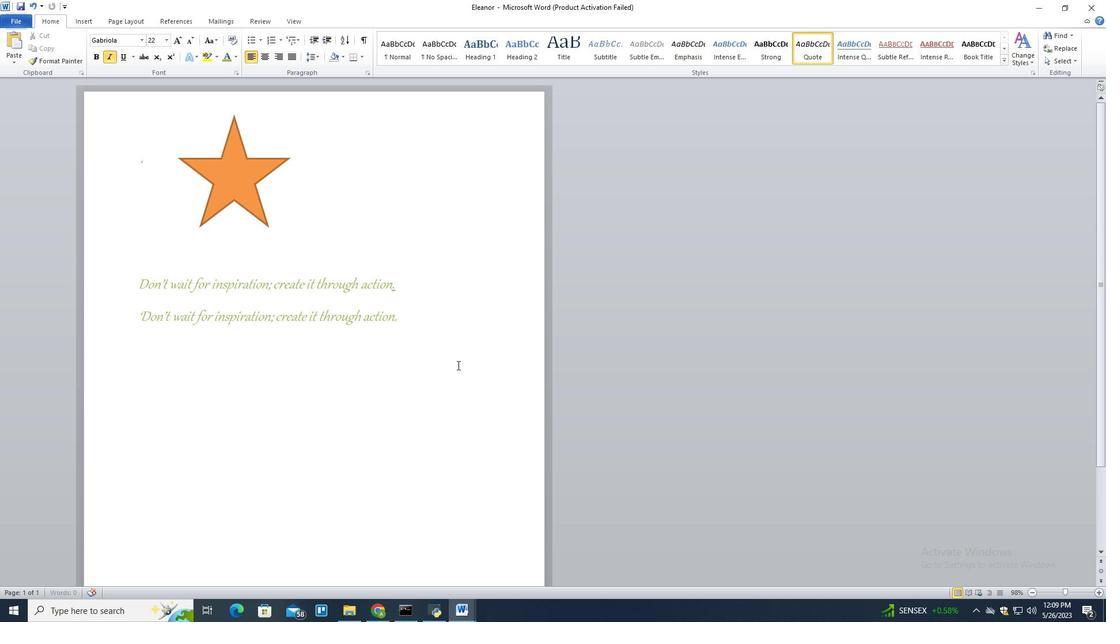
Action: Mouse pressed left at (456, 370)
Screenshot: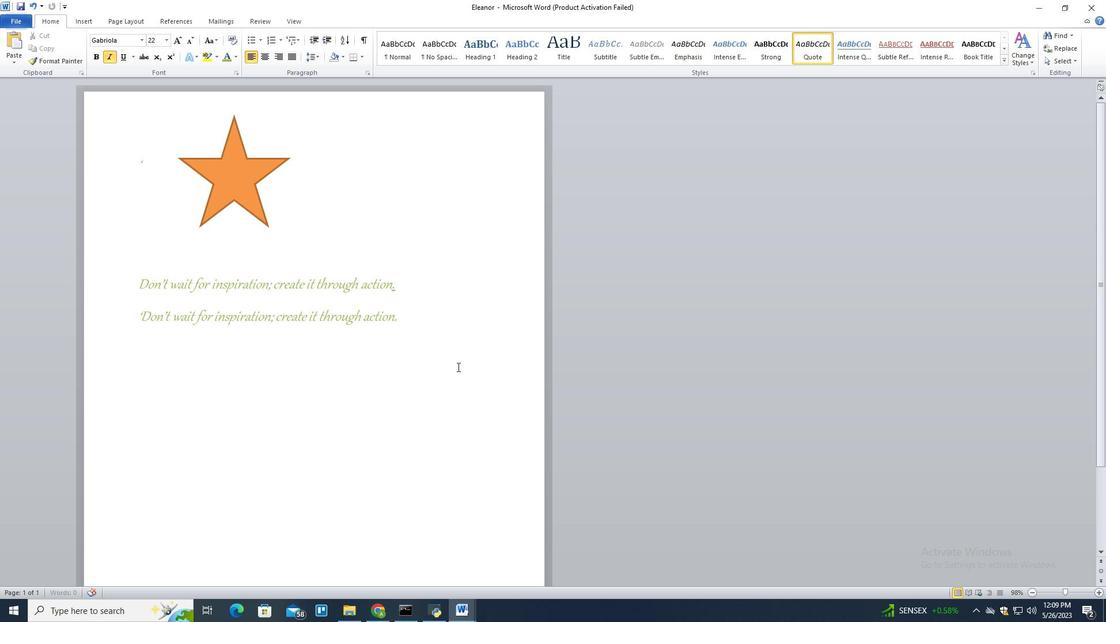 
